 Task: Find a house in Ostróda, Poland, for one guest from 15th to 20th August, with a price range of ₹5000 to ₹10000, self check-in, a washing machine, and an English-speaking host.
Action: Mouse moved to (416, 53)
Screenshot: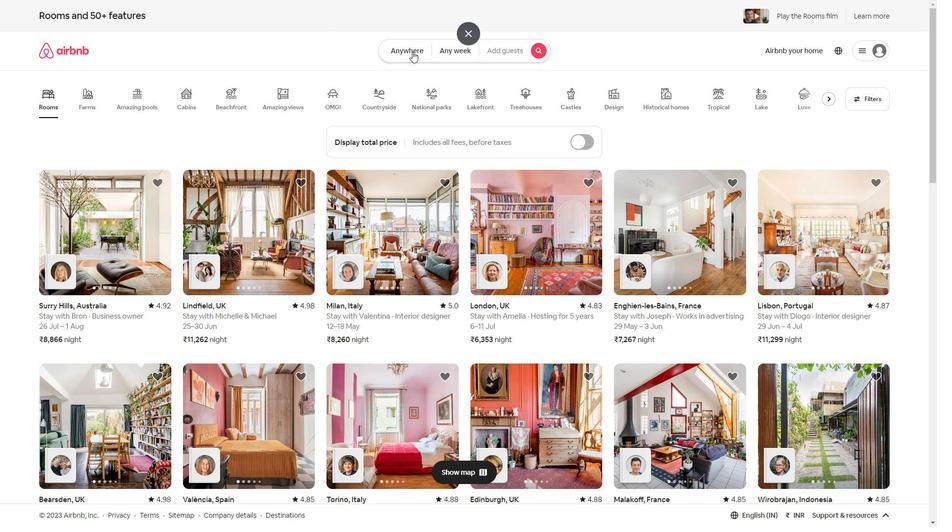 
Action: Mouse pressed left at (416, 53)
Screenshot: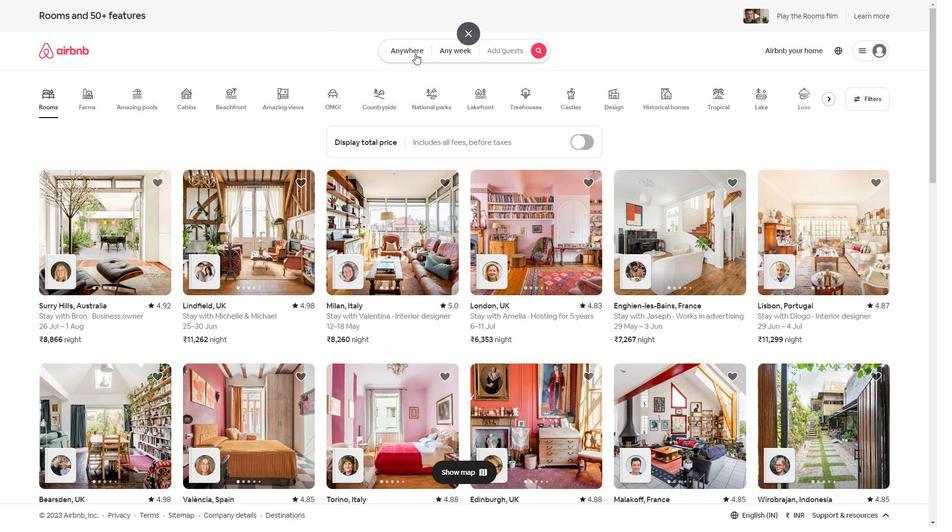 
Action: Mouse moved to (323, 97)
Screenshot: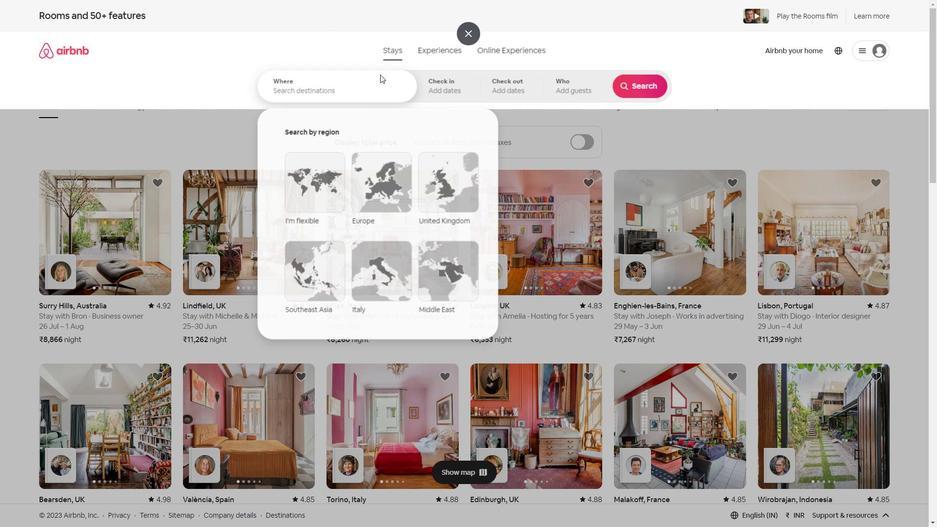 
Action: Mouse pressed left at (323, 97)
Screenshot: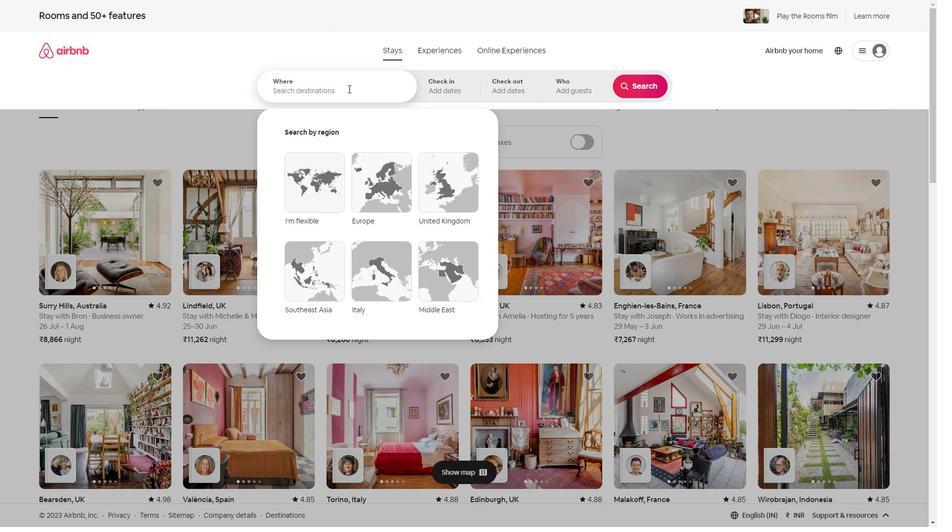 
Action: Key pressed <Key.shift>Ostroda,<Key.shift><Key.shift><Key.shift><Key.shift>Polan
Screenshot: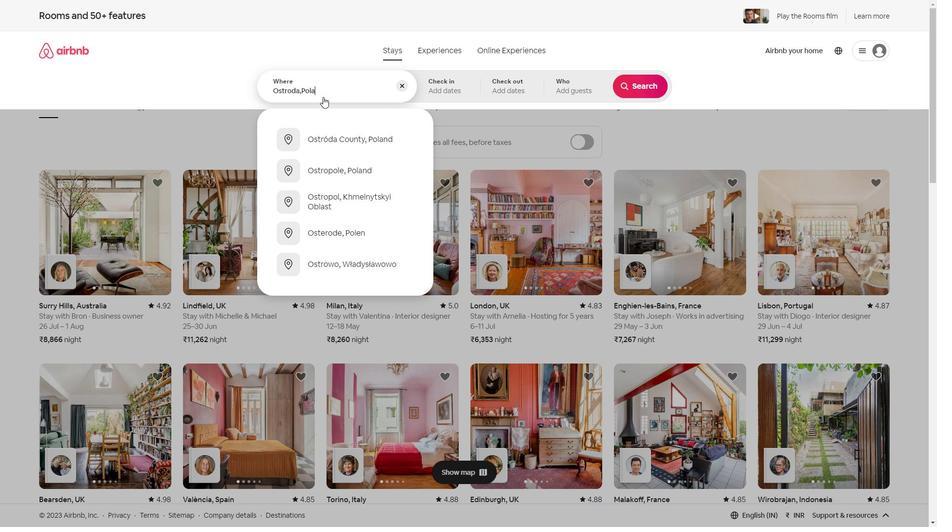 
Action: Mouse moved to (324, 147)
Screenshot: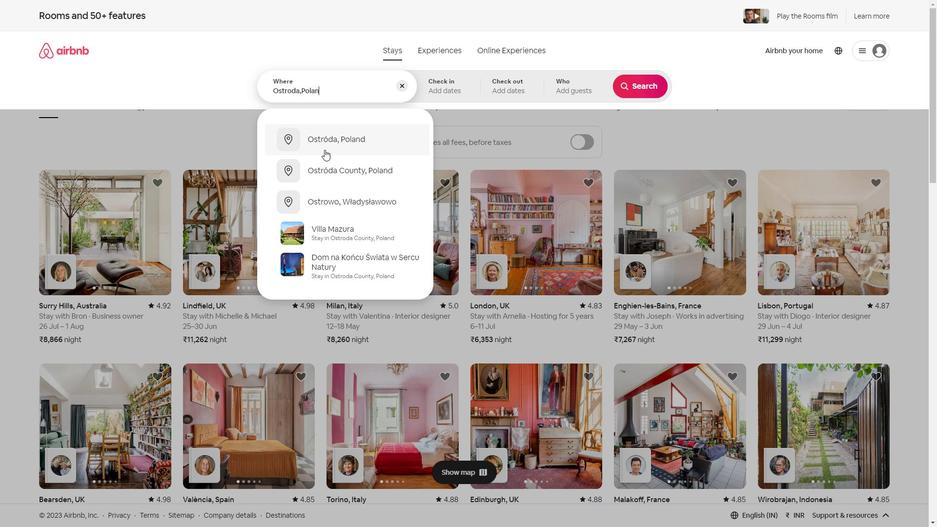 
Action: Mouse pressed left at (324, 147)
Screenshot: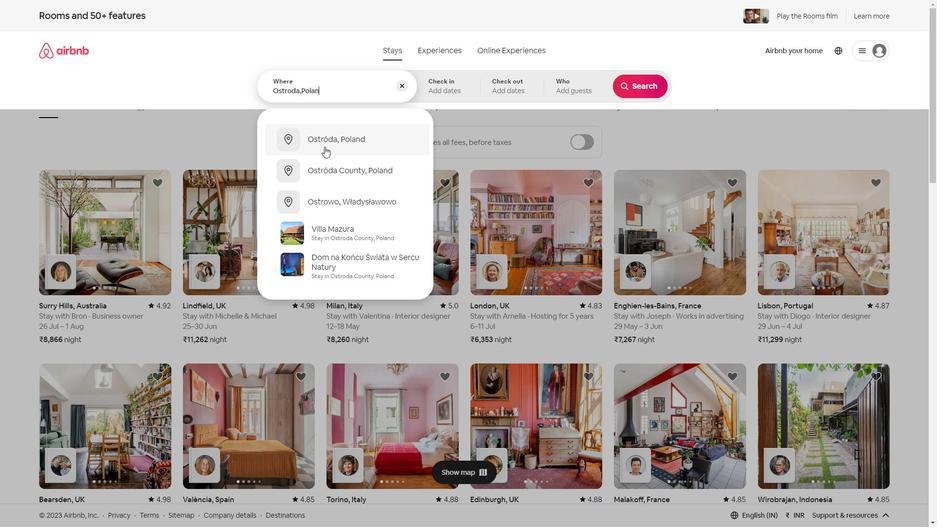 
Action: Mouse moved to (635, 162)
Screenshot: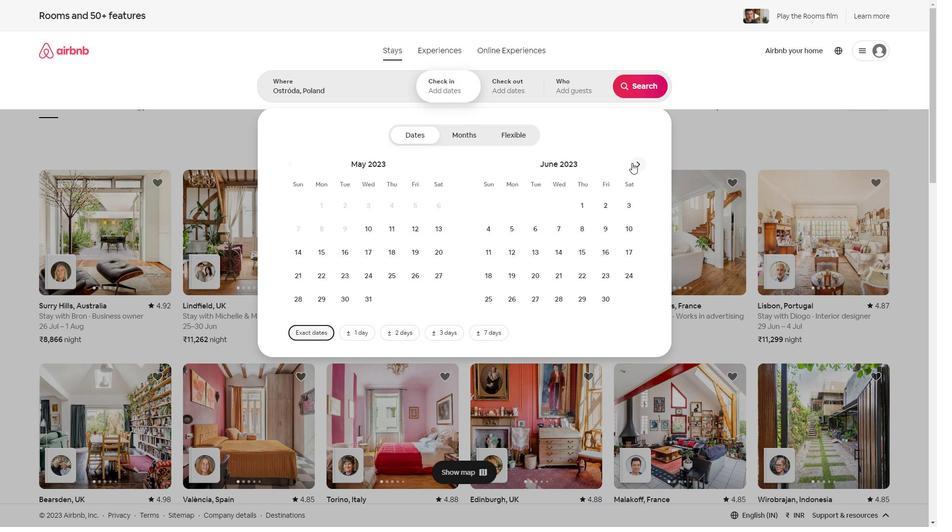 
Action: Mouse pressed left at (635, 162)
Screenshot: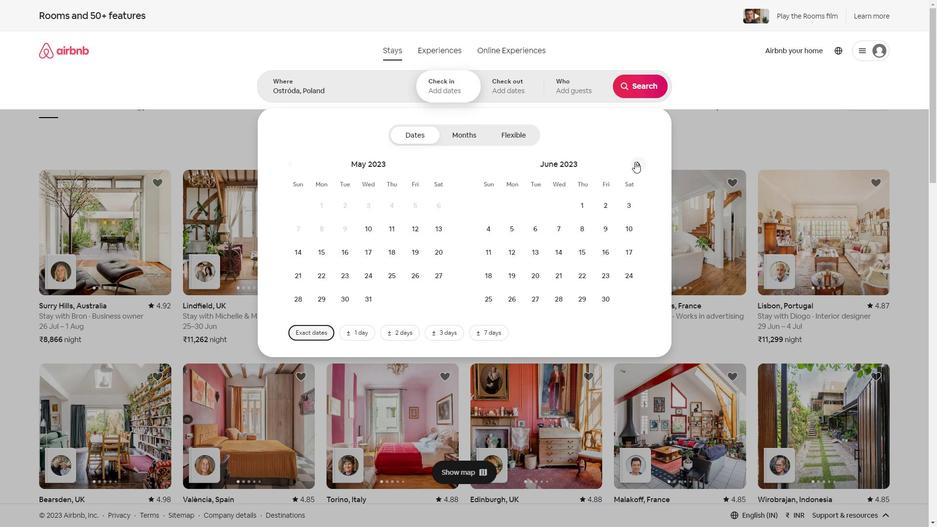 
Action: Mouse pressed left at (635, 162)
Screenshot: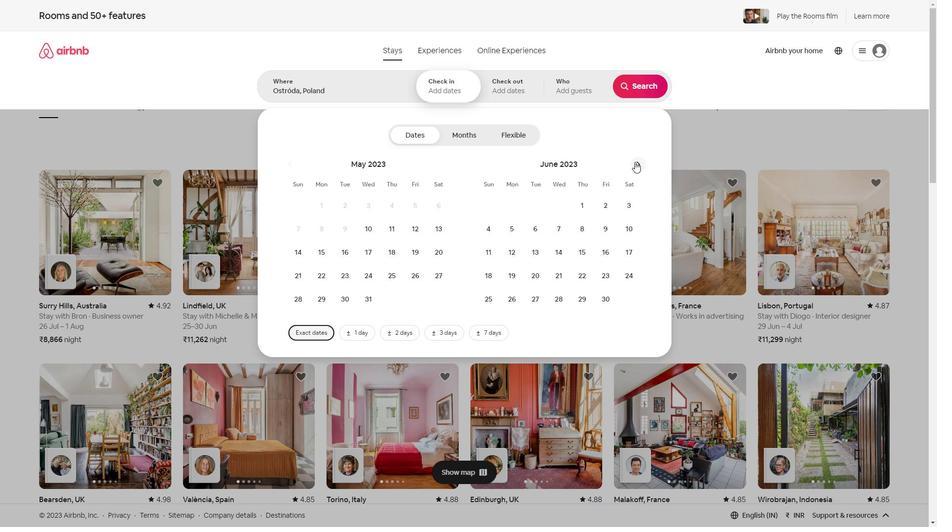 
Action: Mouse pressed left at (635, 162)
Screenshot: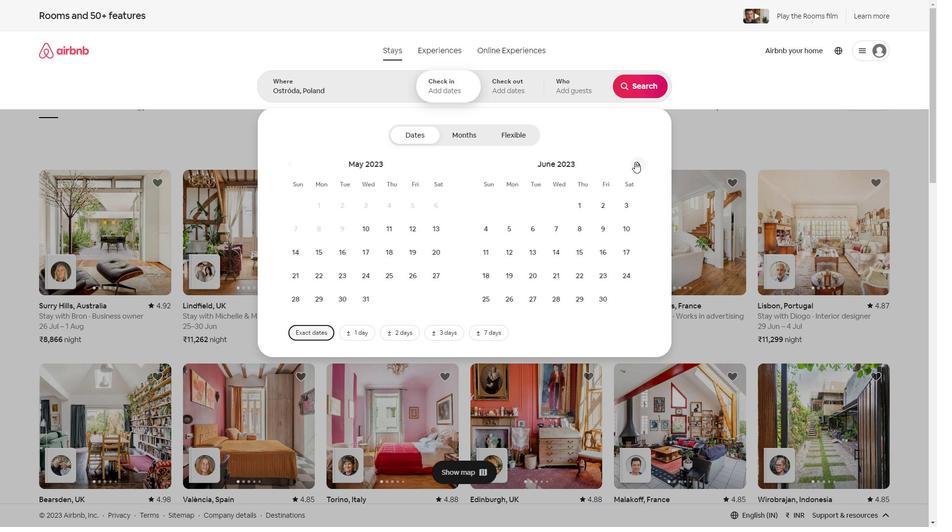 
Action: Mouse moved to (539, 247)
Screenshot: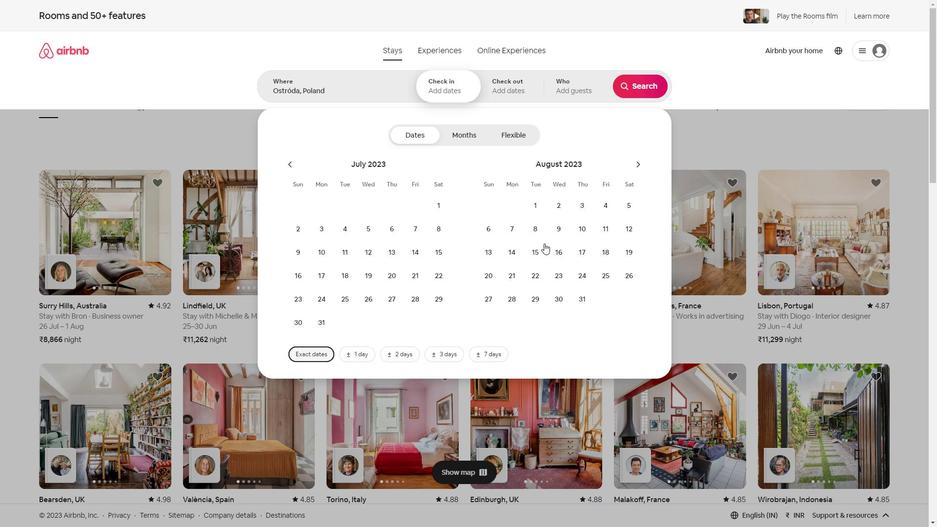 
Action: Mouse pressed left at (539, 247)
Screenshot: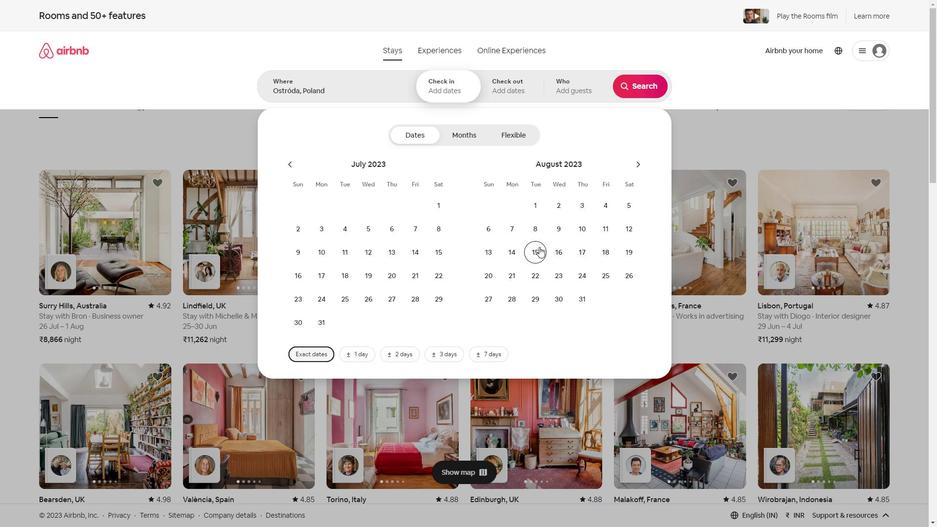 
Action: Mouse moved to (490, 273)
Screenshot: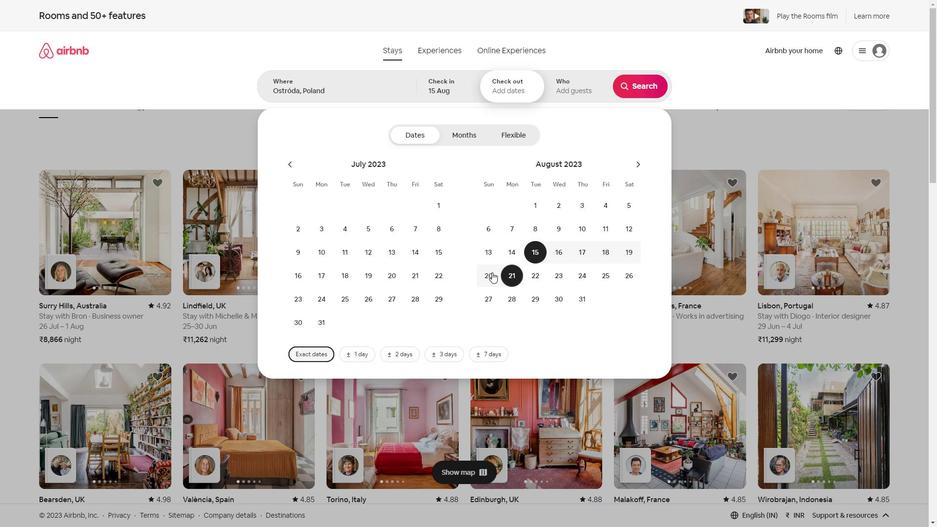 
Action: Mouse pressed left at (490, 273)
Screenshot: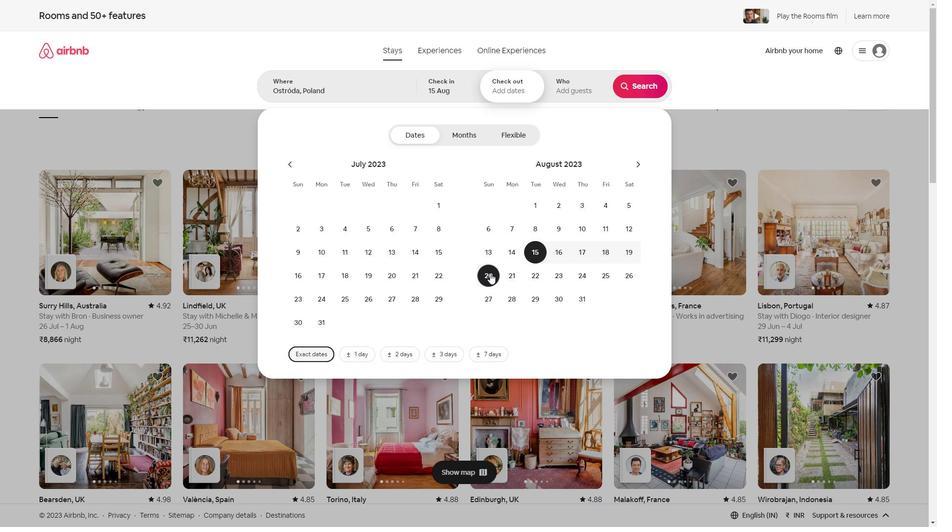 
Action: Mouse moved to (504, 22)
Screenshot: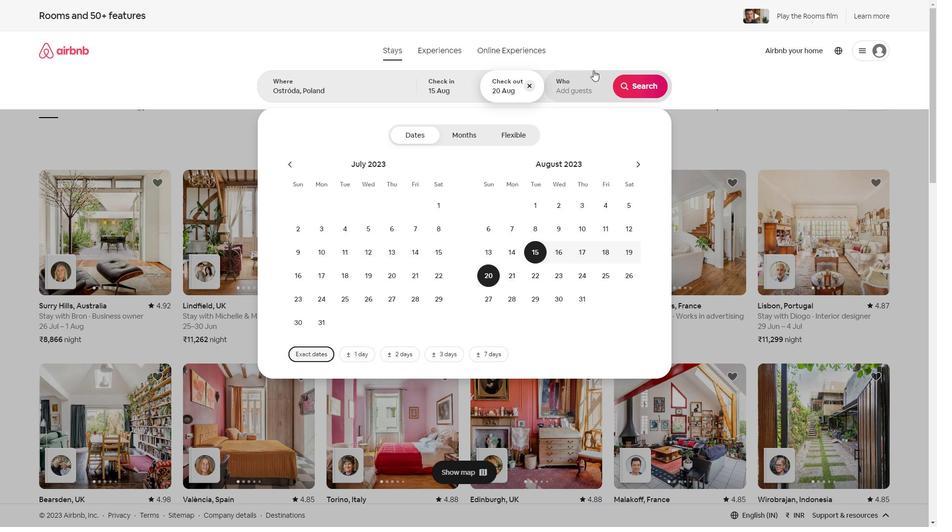 
Action: Mouse pressed left at (504, 22)
Screenshot: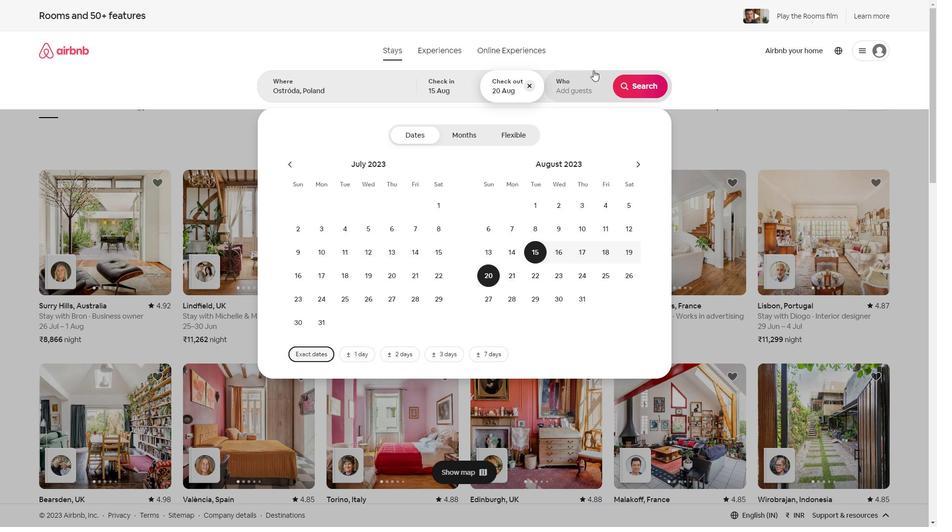 
Action: Mouse moved to (566, 82)
Screenshot: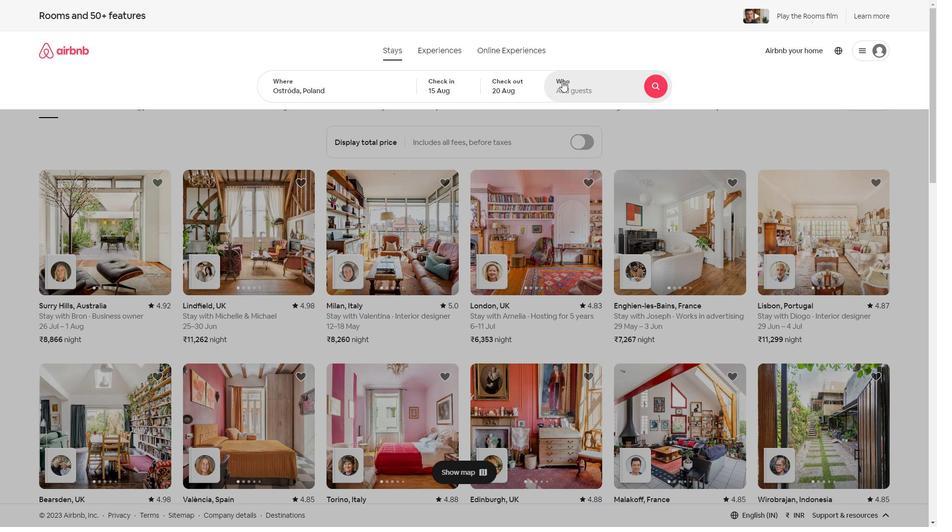 
Action: Mouse pressed left at (566, 82)
Screenshot: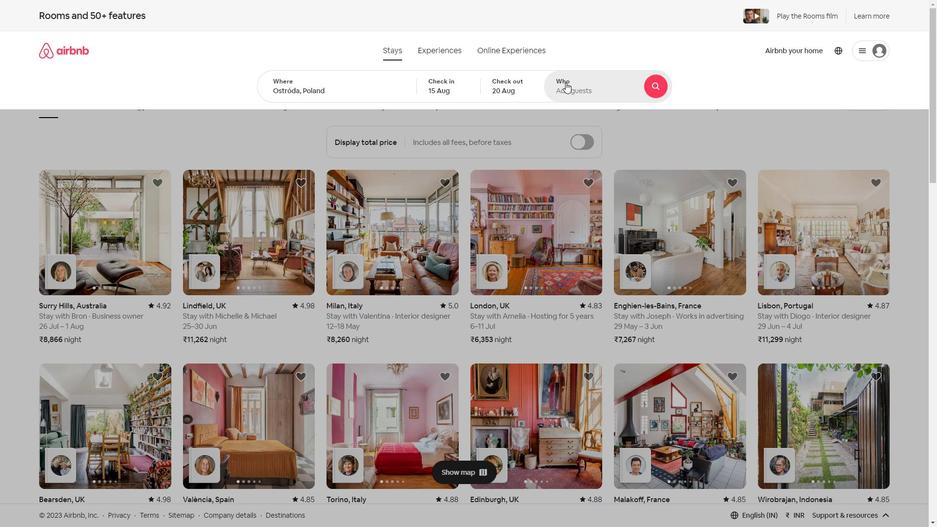 
Action: Mouse moved to (645, 142)
Screenshot: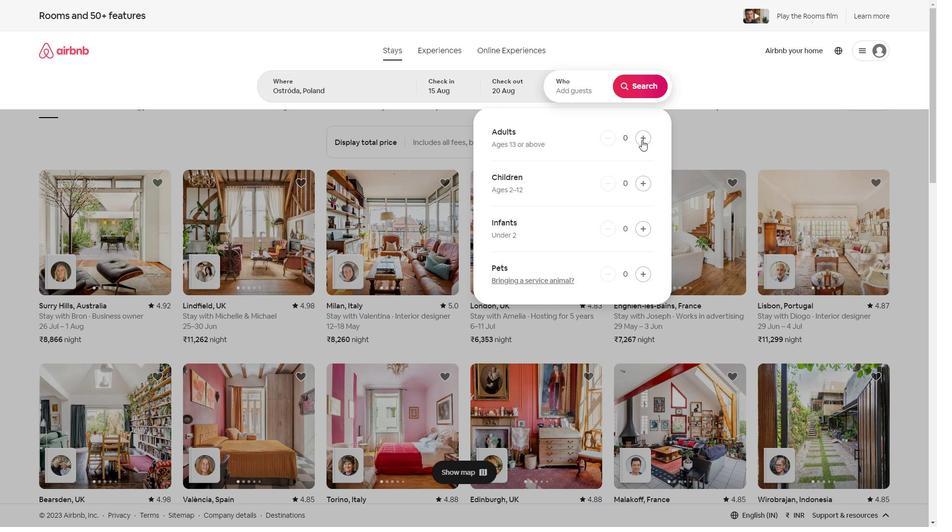 
Action: Mouse pressed left at (645, 142)
Screenshot: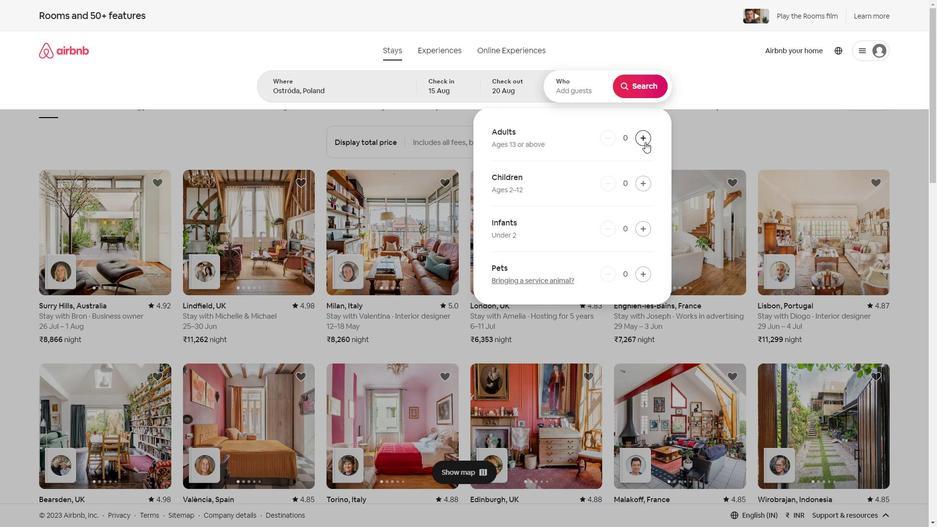 
Action: Mouse moved to (639, 88)
Screenshot: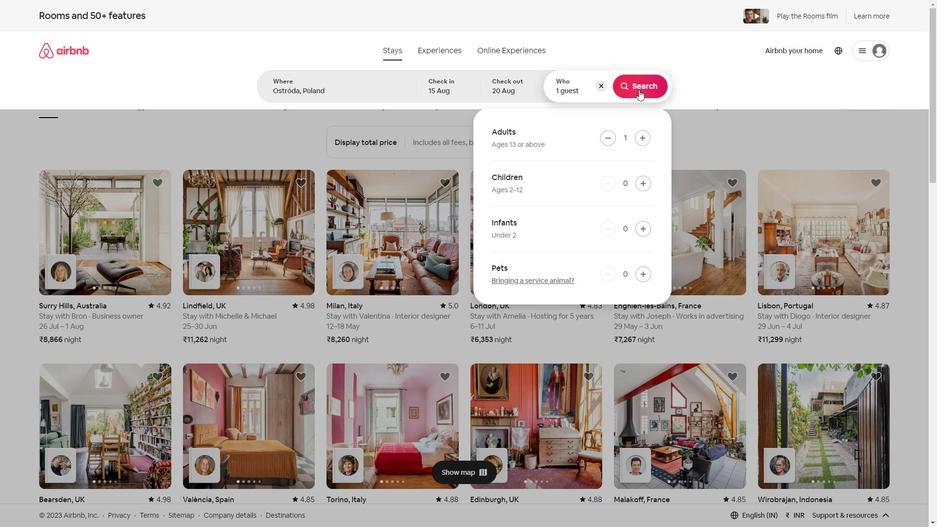 
Action: Mouse pressed left at (639, 88)
Screenshot: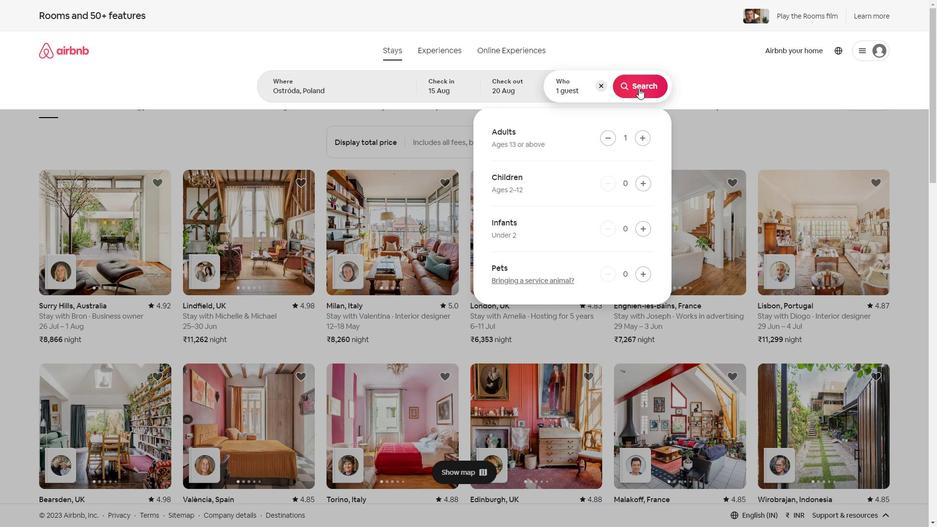 
Action: Mouse moved to (890, 61)
Screenshot: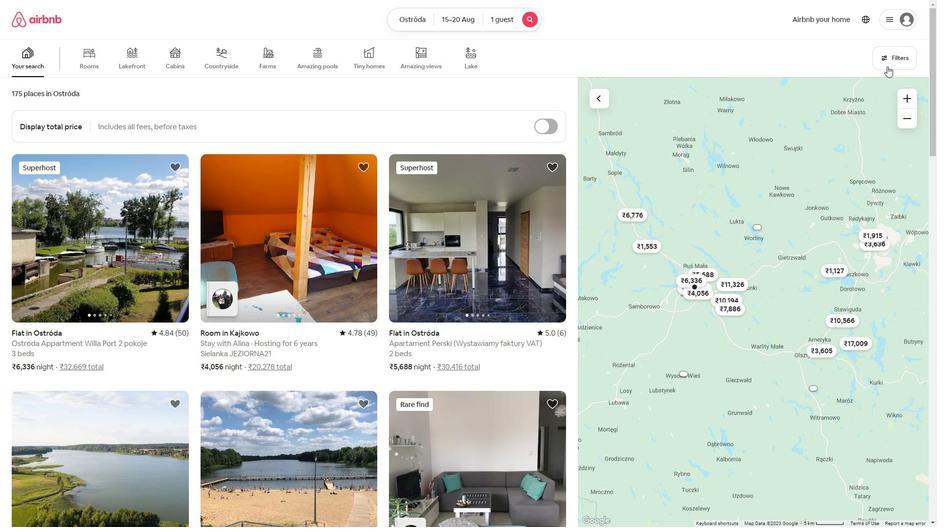 
Action: Mouse pressed left at (890, 61)
Screenshot: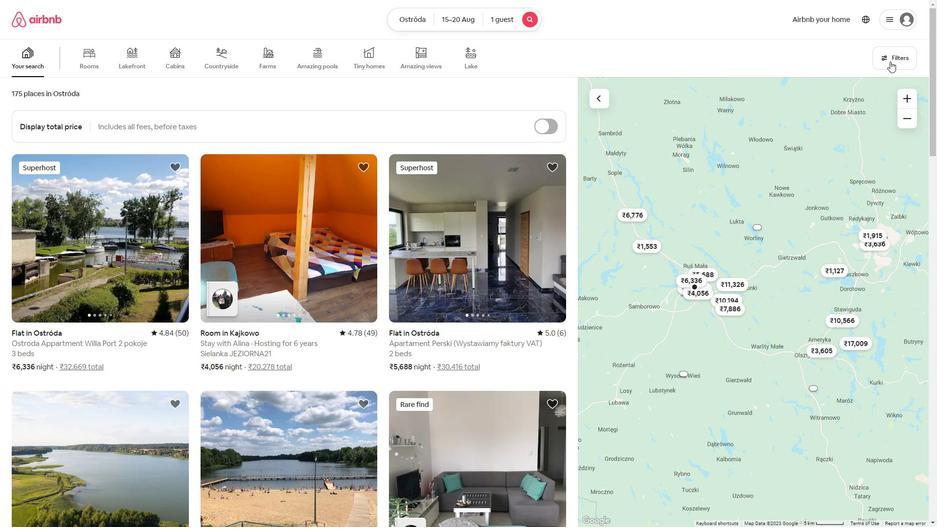 
Action: Mouse moved to (361, 300)
Screenshot: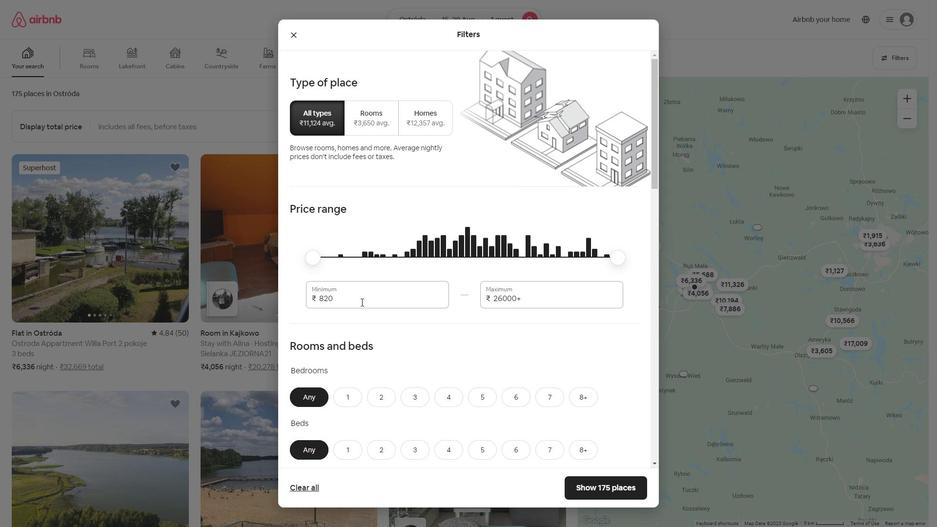 
Action: Mouse pressed left at (361, 300)
Screenshot: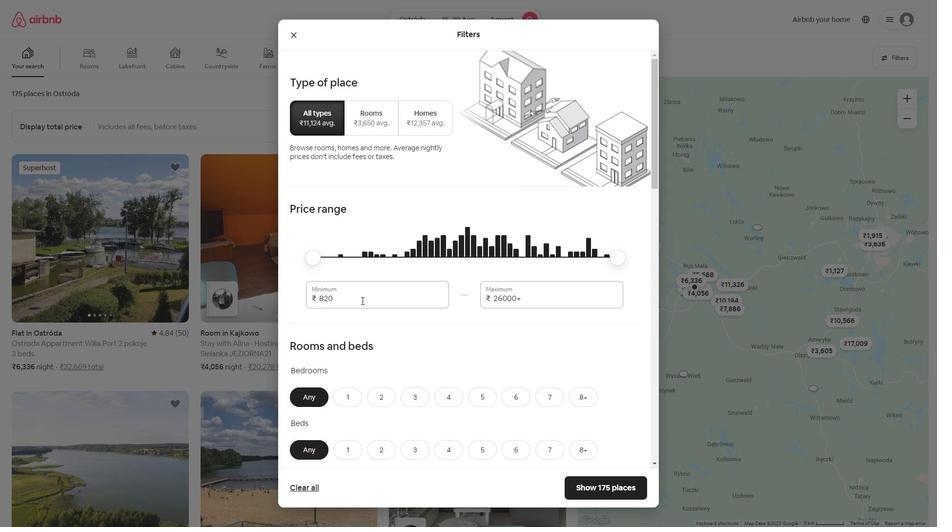 
Action: Key pressed <Key.backspace><Key.backspace><Key.backspace><Key.backspace><Key.backspace><Key.backspace><Key.backspace><Key.backspace><Key.backspace><Key.backspace><Key.backspace>5000
Screenshot: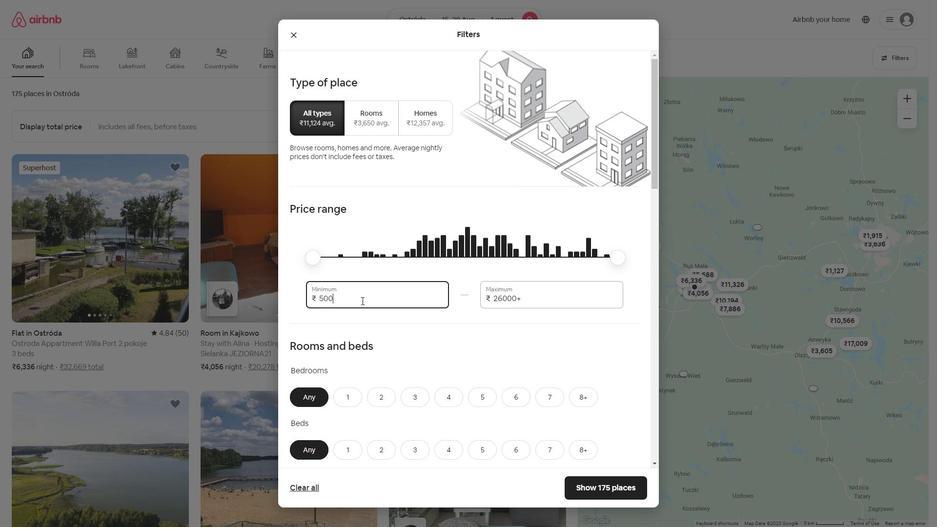 
Action: Mouse moved to (560, 295)
Screenshot: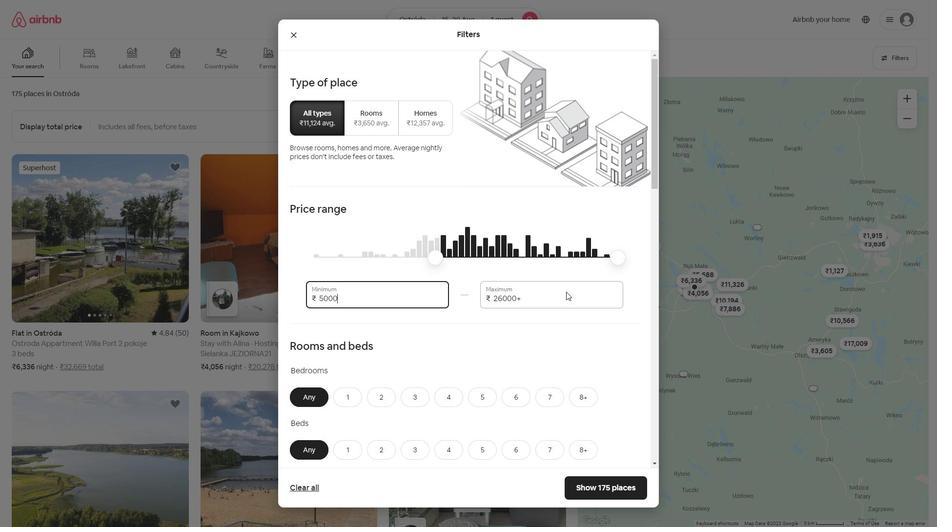 
Action: Mouse pressed left at (560, 295)
Screenshot: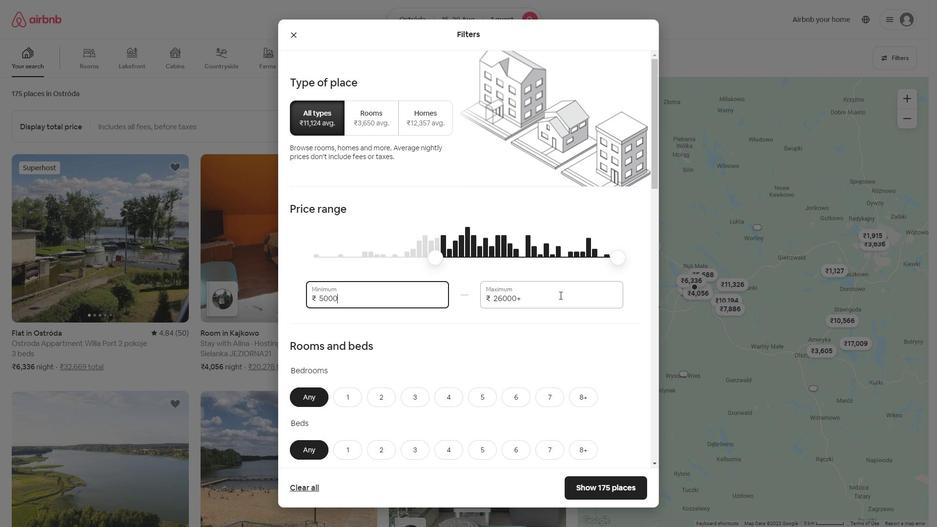 
Action: Key pressed <Key.backspace><Key.backspace><Key.backspace><Key.backspace><Key.backspace><Key.backspace><Key.backspace><Key.backspace><Key.backspace><Key.backspace><Key.backspace><Key.backspace><Key.backspace><Key.backspace>10000
Screenshot: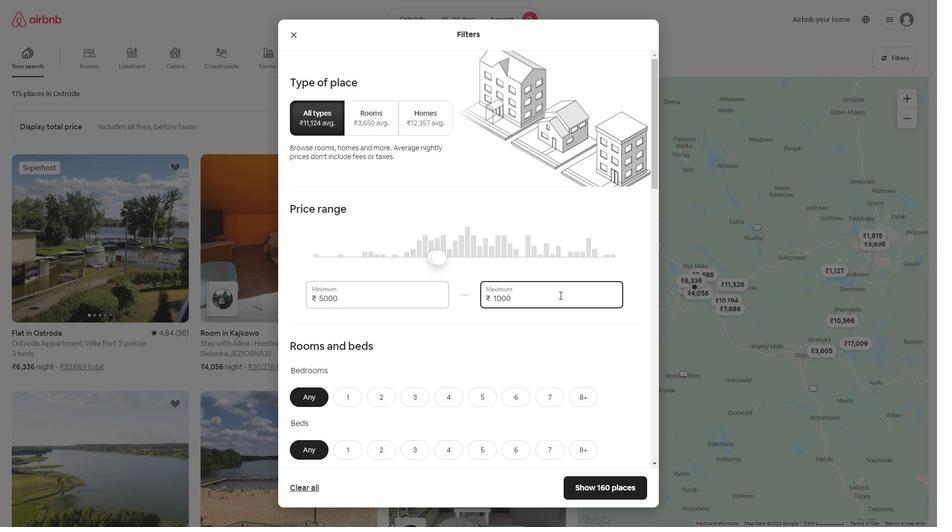 
Action: Mouse moved to (344, 400)
Screenshot: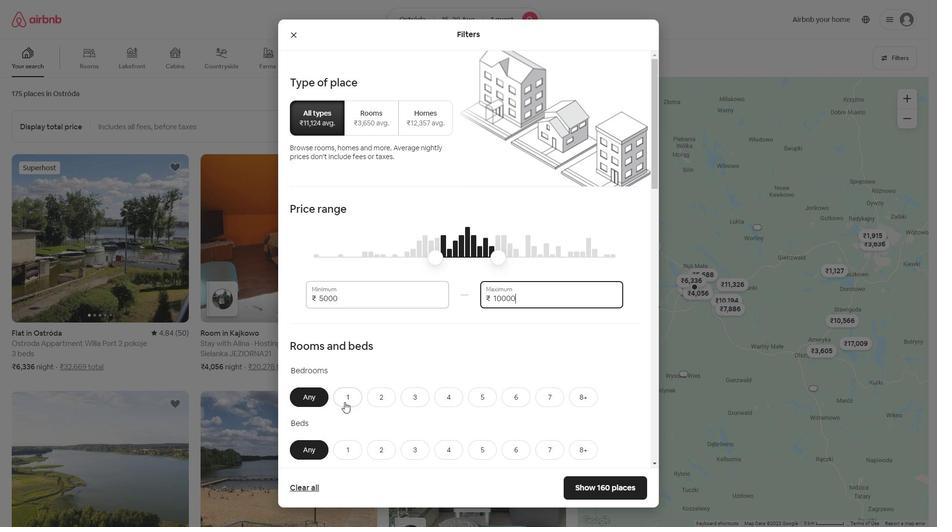 
Action: Mouse pressed left at (344, 400)
Screenshot: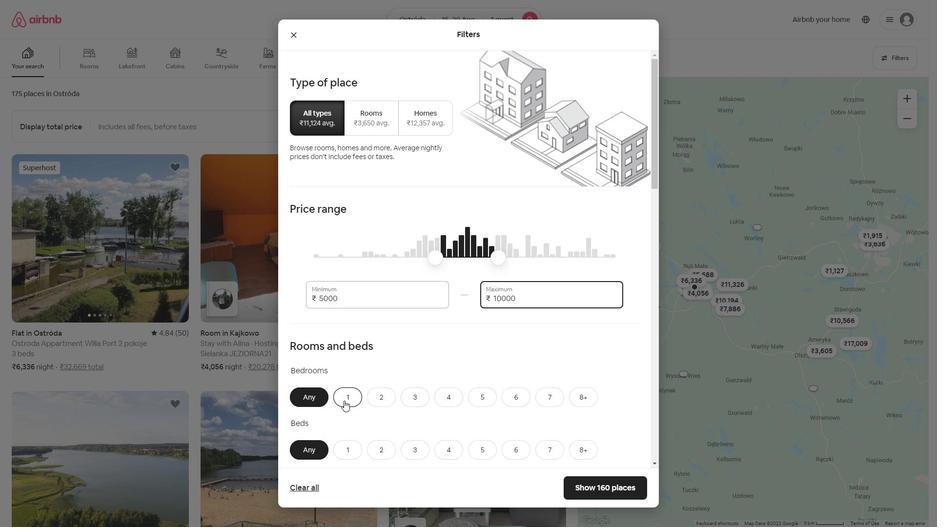 
Action: Mouse scrolled (344, 400) with delta (0, 0)
Screenshot: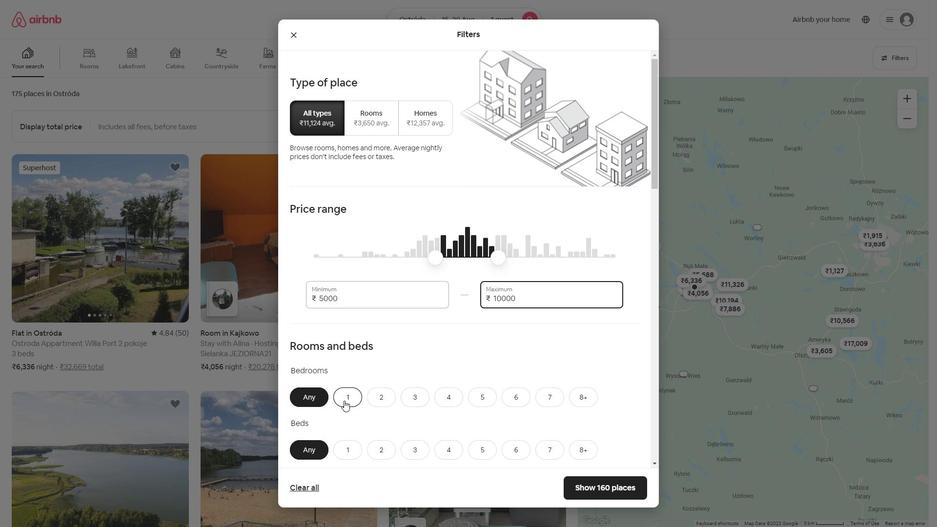 
Action: Mouse scrolled (344, 400) with delta (0, 0)
Screenshot: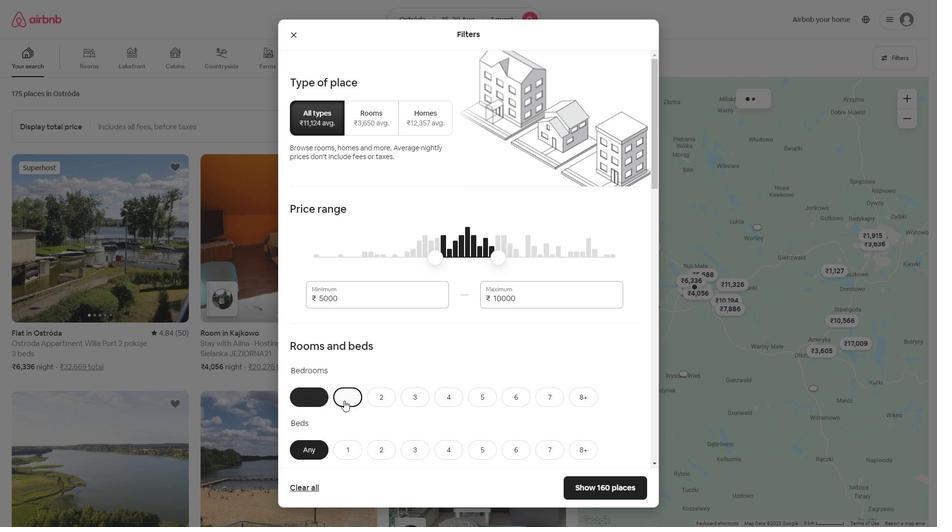 
Action: Mouse scrolled (344, 400) with delta (0, 0)
Screenshot: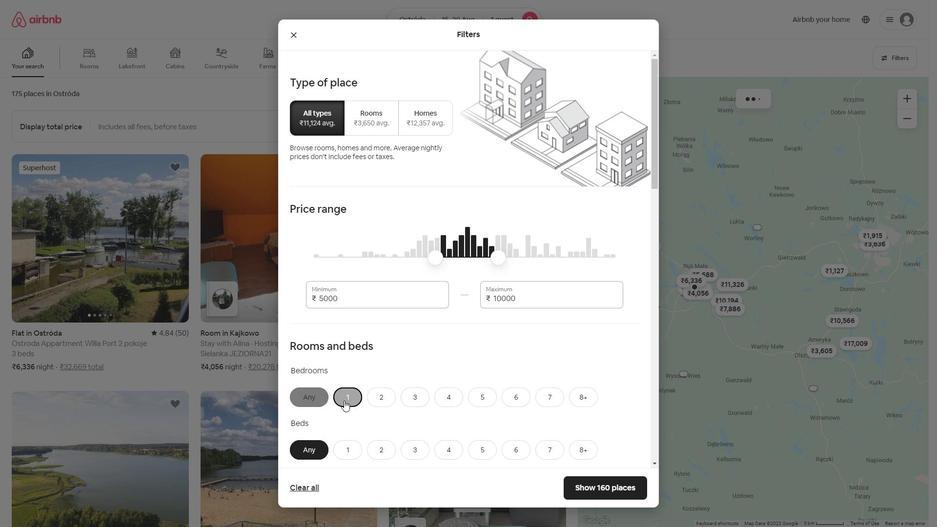 
Action: Mouse scrolled (344, 400) with delta (0, 0)
Screenshot: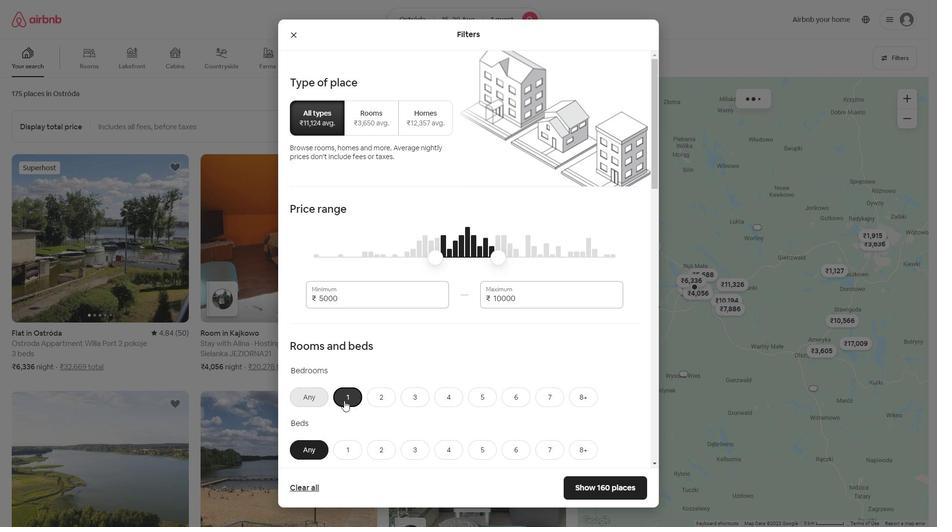 
Action: Mouse moved to (353, 303)
Screenshot: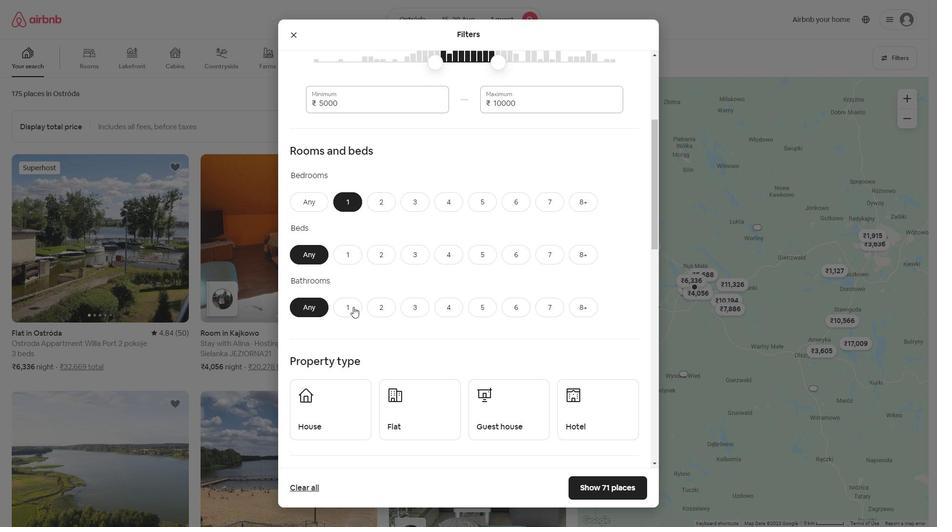 
Action: Mouse pressed left at (353, 303)
Screenshot: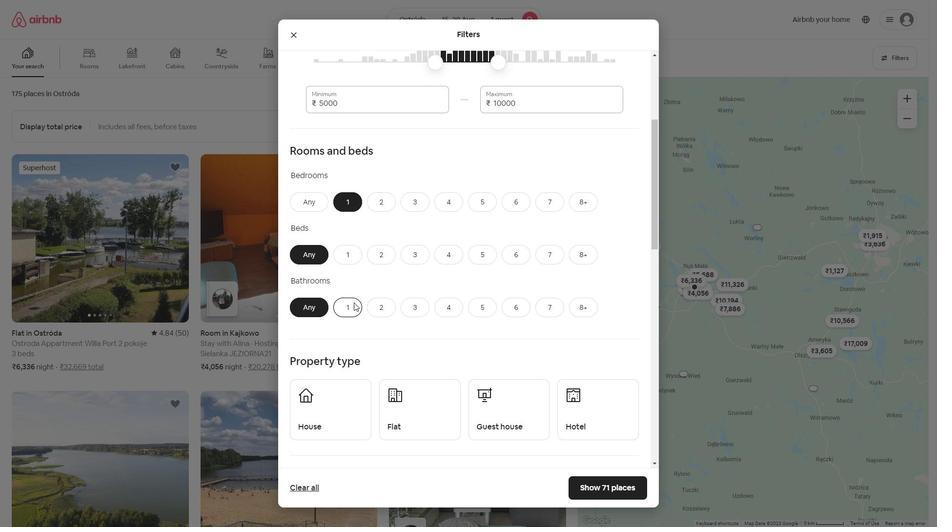 
Action: Mouse moved to (339, 251)
Screenshot: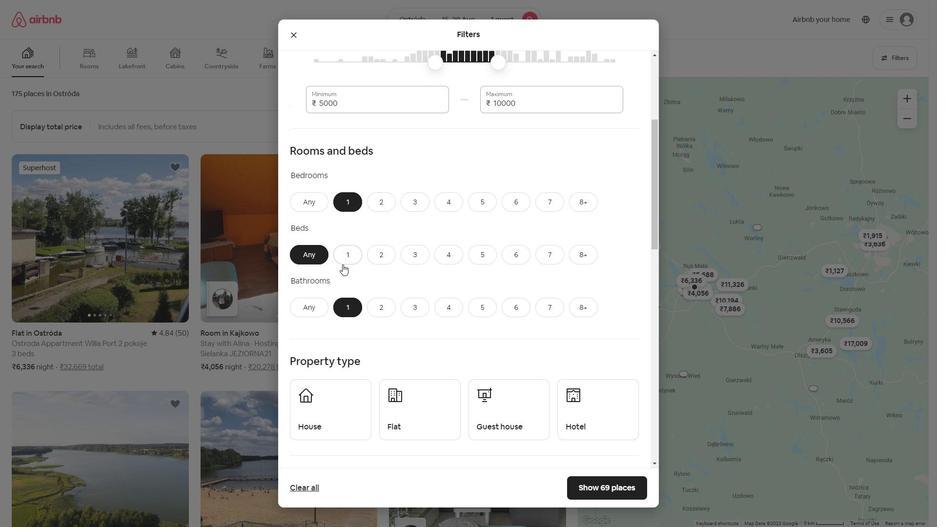 
Action: Mouse pressed left at (339, 251)
Screenshot: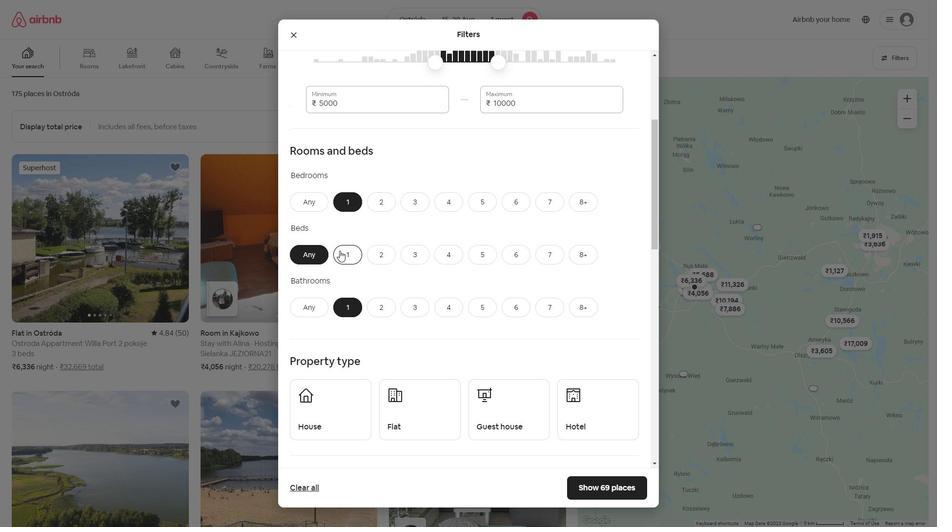
Action: Mouse moved to (348, 402)
Screenshot: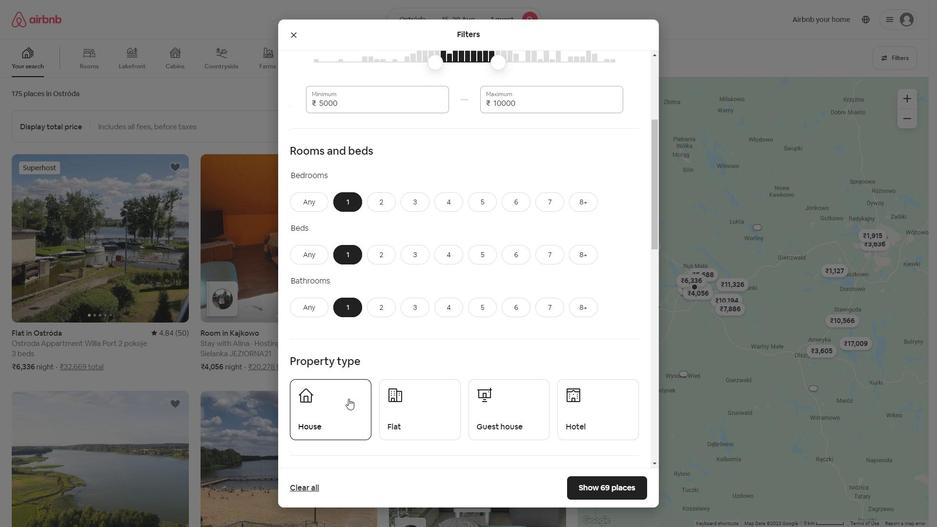
Action: Mouse pressed left at (348, 402)
Screenshot: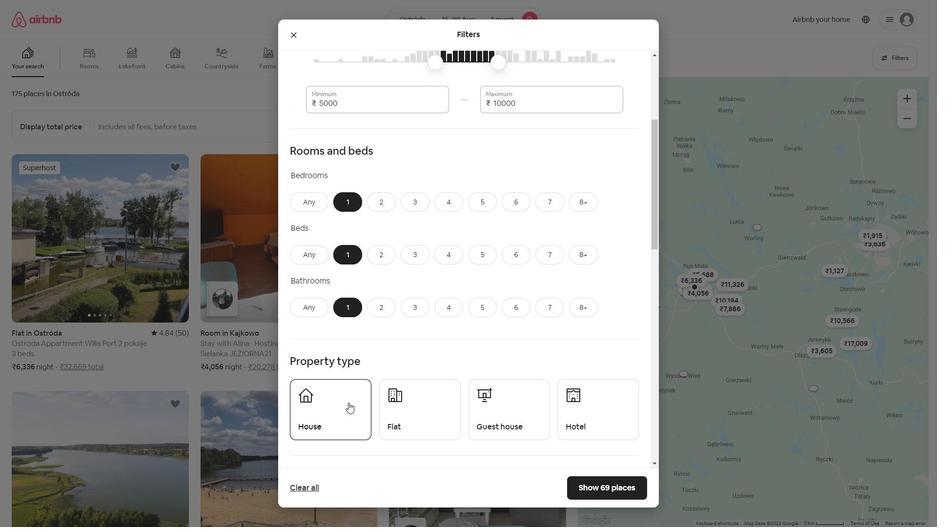 
Action: Mouse moved to (399, 405)
Screenshot: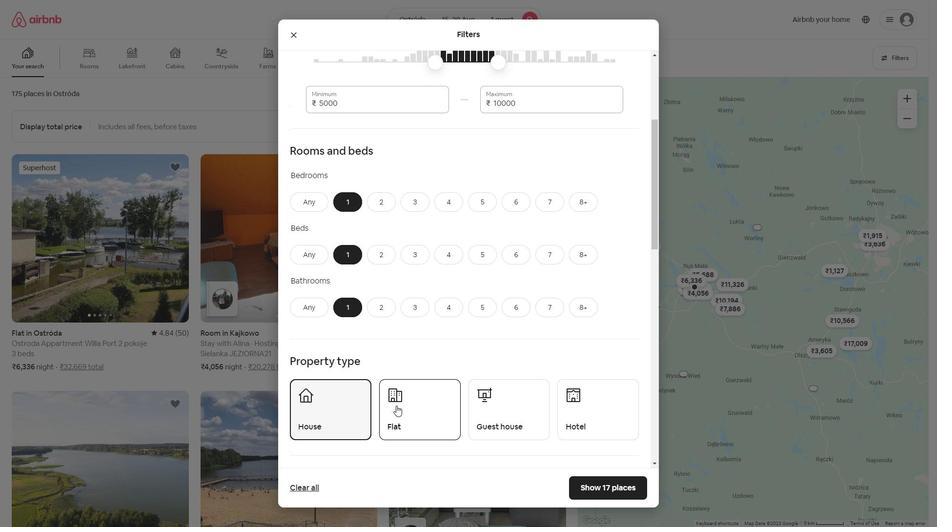 
Action: Mouse pressed left at (399, 405)
Screenshot: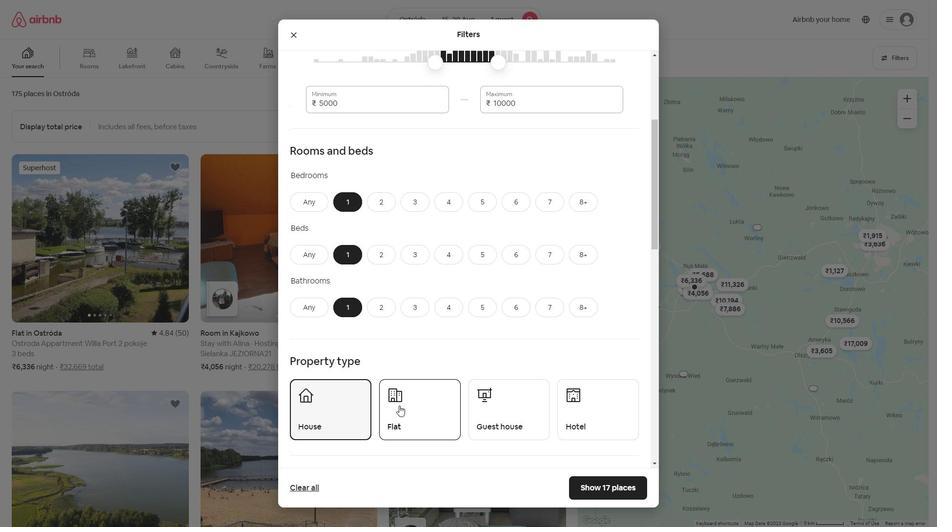 
Action: Mouse moved to (512, 419)
Screenshot: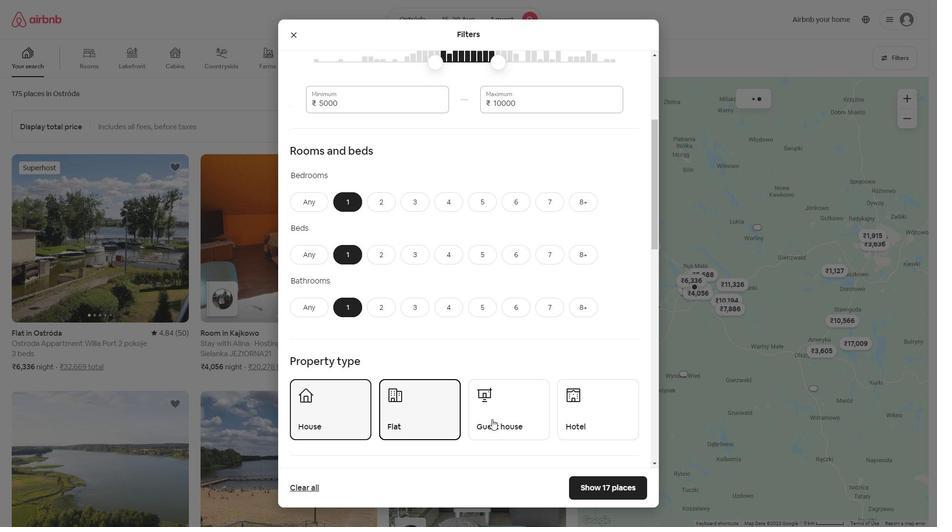 
Action: Mouse pressed left at (512, 419)
Screenshot: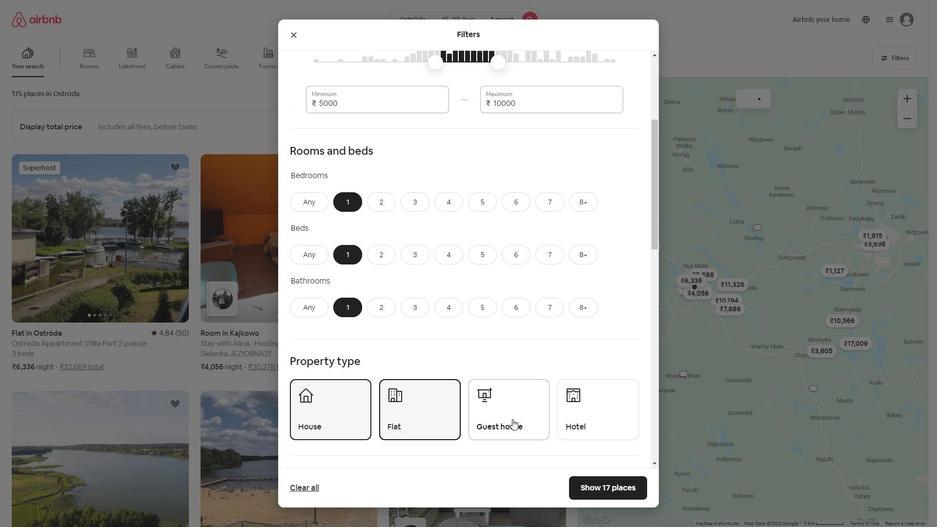 
Action: Mouse moved to (580, 417)
Screenshot: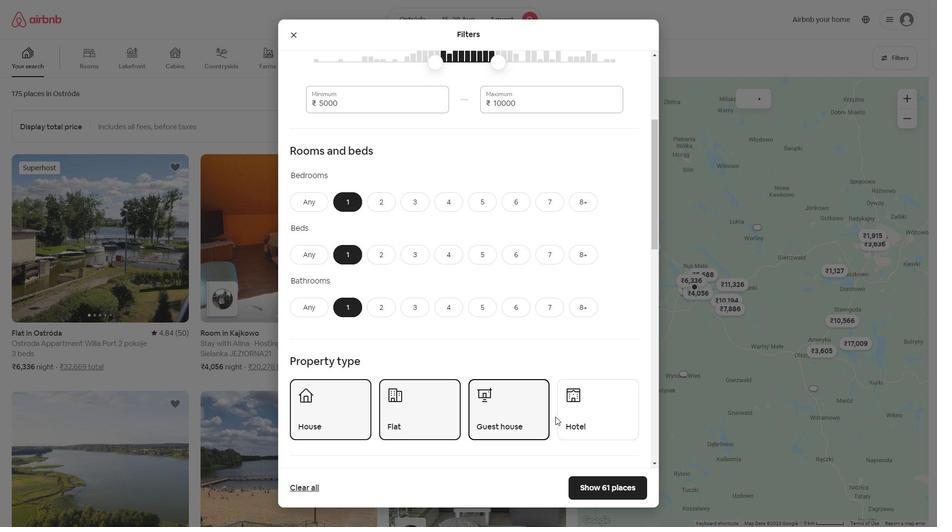 
Action: Mouse pressed left at (580, 417)
Screenshot: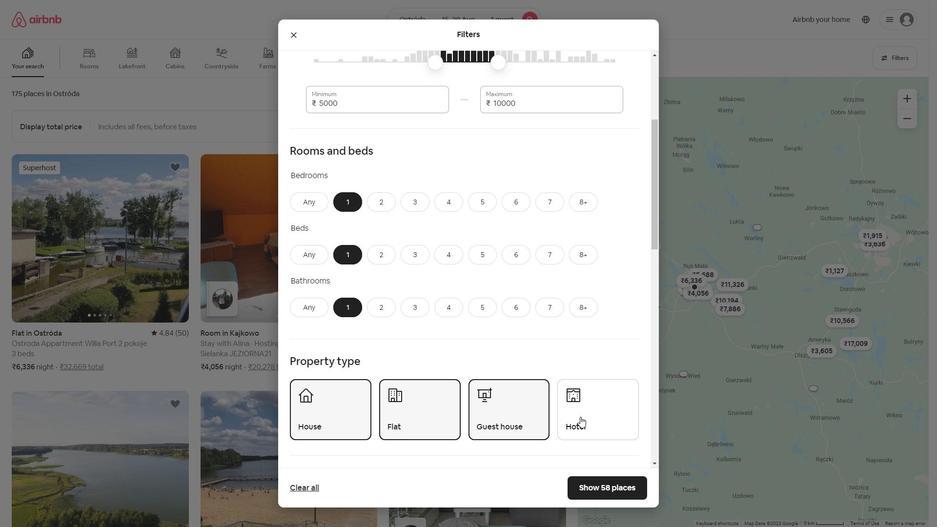 
Action: Mouse moved to (428, 382)
Screenshot: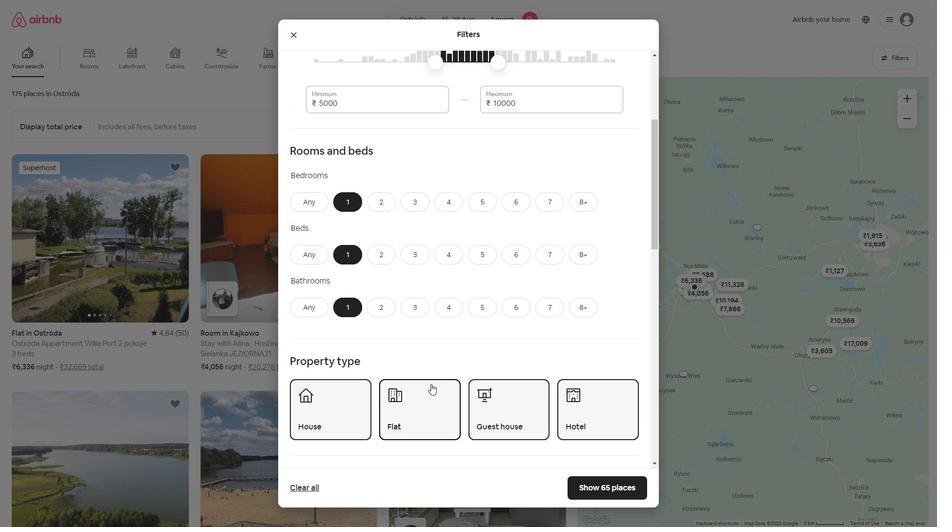 
Action: Mouse scrolled (430, 383) with delta (0, 0)
Screenshot: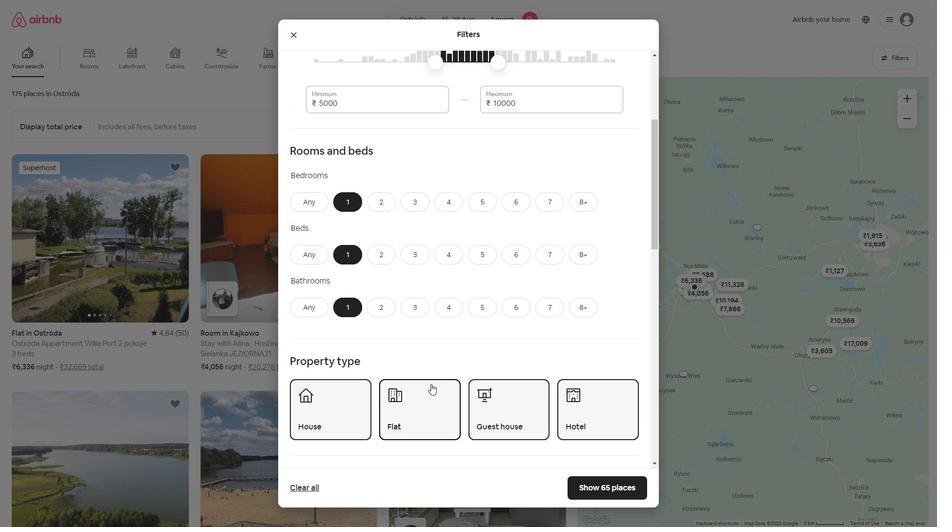 
Action: Mouse moved to (428, 382)
Screenshot: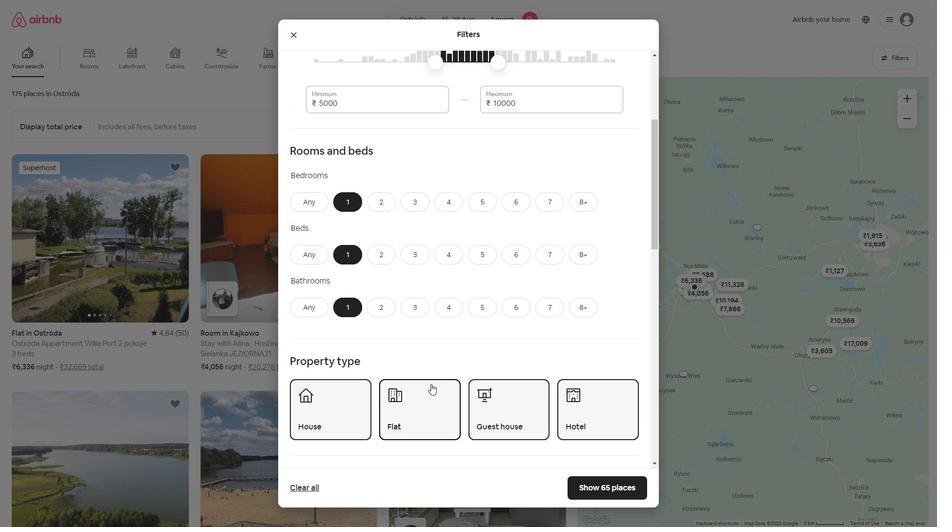 
Action: Mouse scrolled (430, 383) with delta (0, 0)
Screenshot: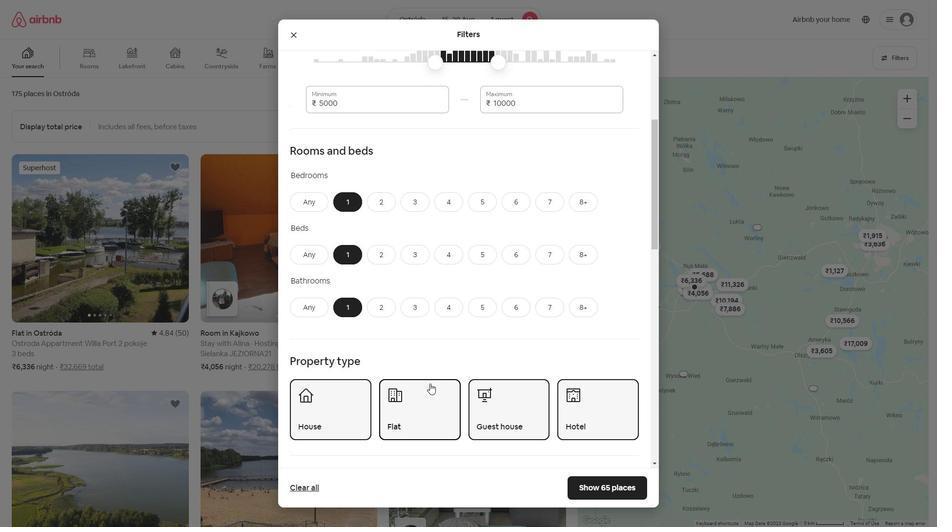 
Action: Mouse moved to (427, 381)
Screenshot: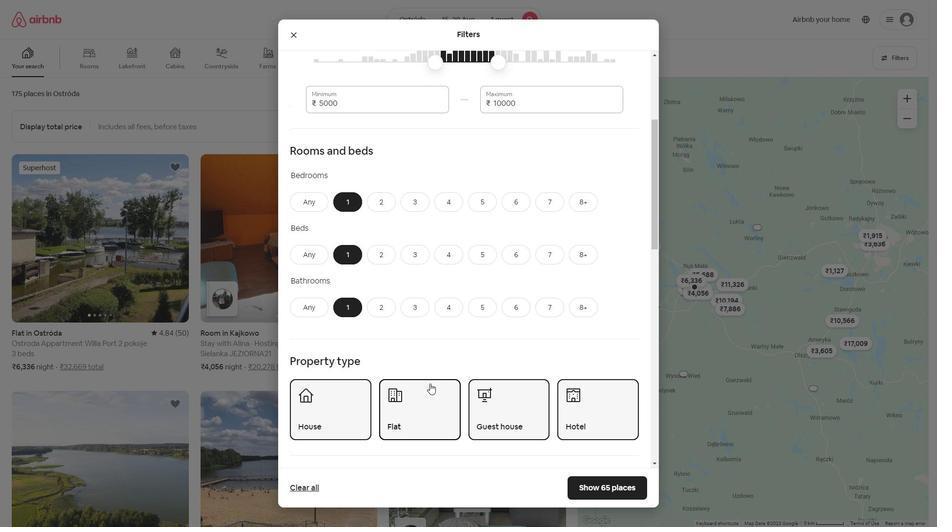
Action: Mouse scrolled (428, 381) with delta (0, 0)
Screenshot: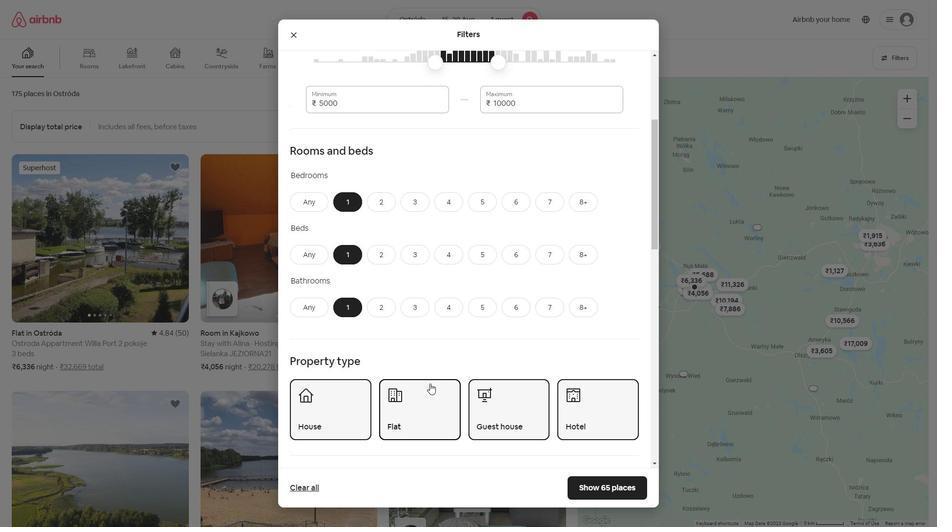 
Action: Mouse moved to (427, 381)
Screenshot: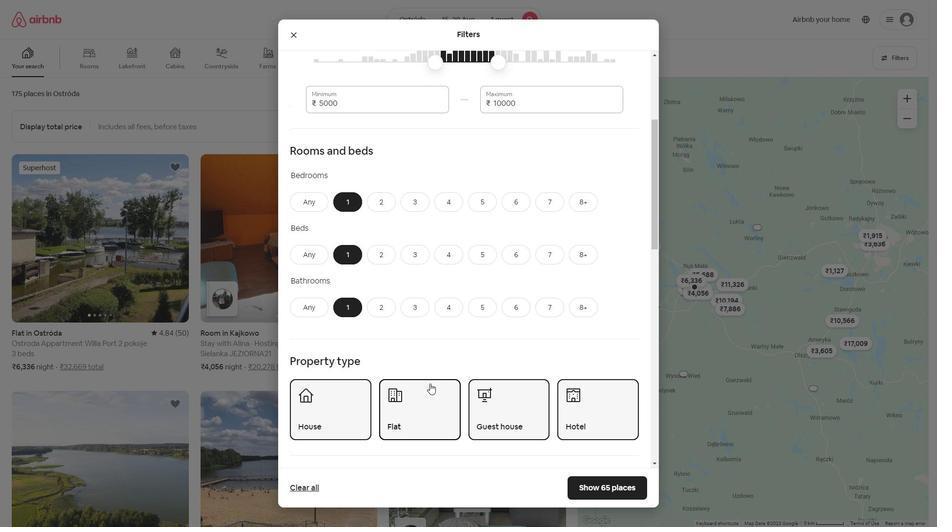 
Action: Mouse scrolled (427, 380) with delta (0, 0)
Screenshot: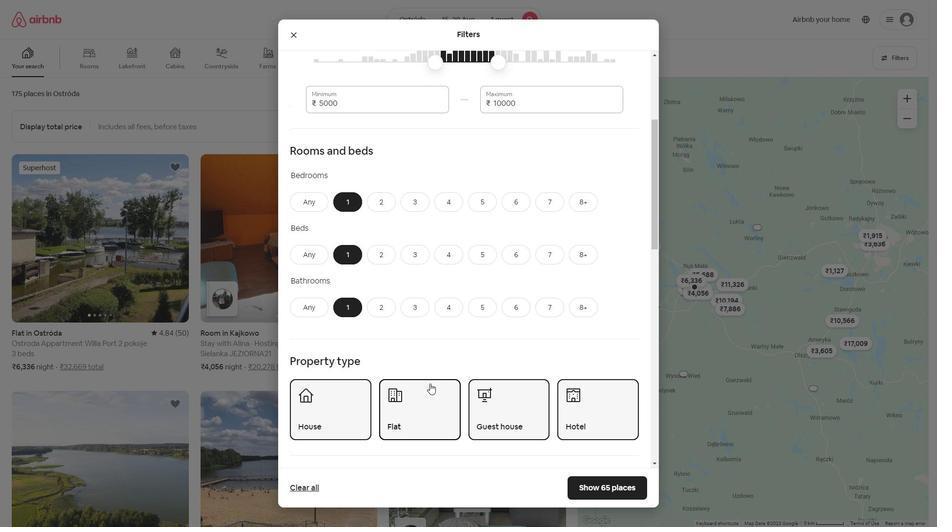 
Action: Mouse moved to (471, 377)
Screenshot: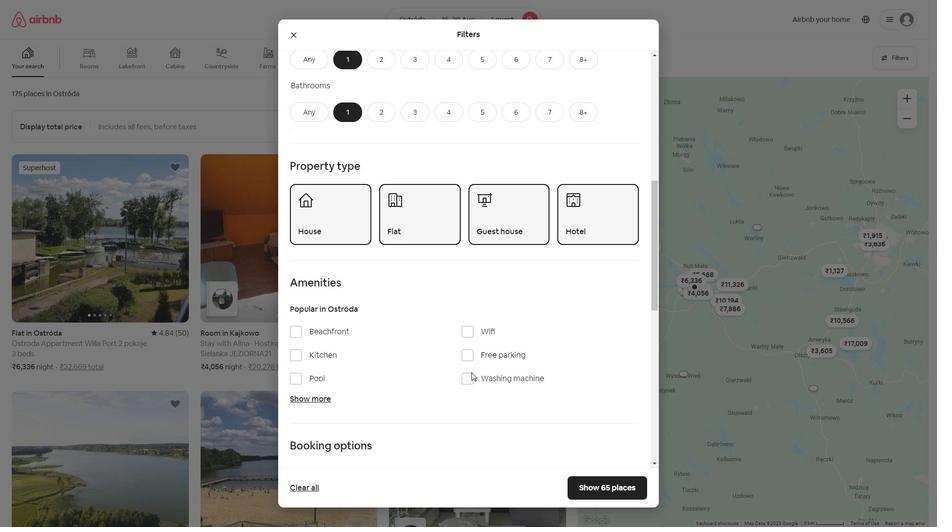 
Action: Mouse pressed left at (471, 377)
Screenshot: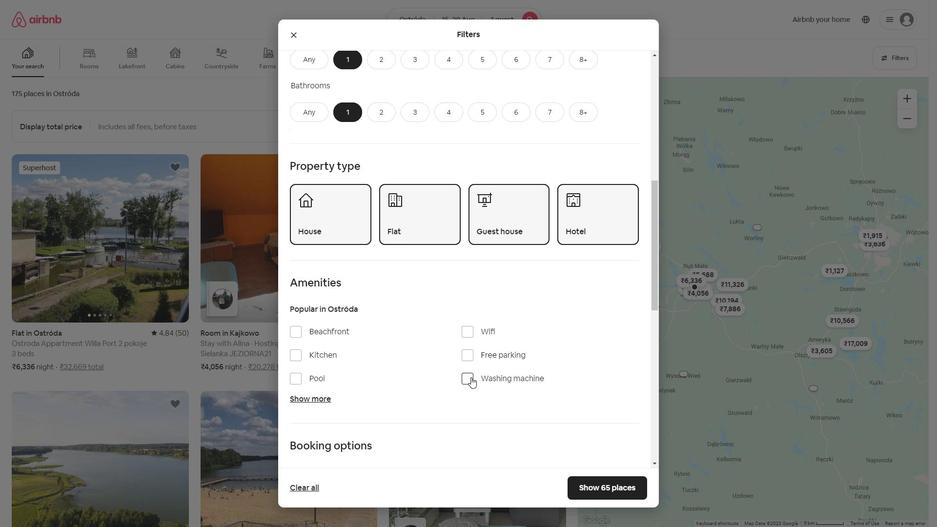 
Action: Mouse moved to (366, 339)
Screenshot: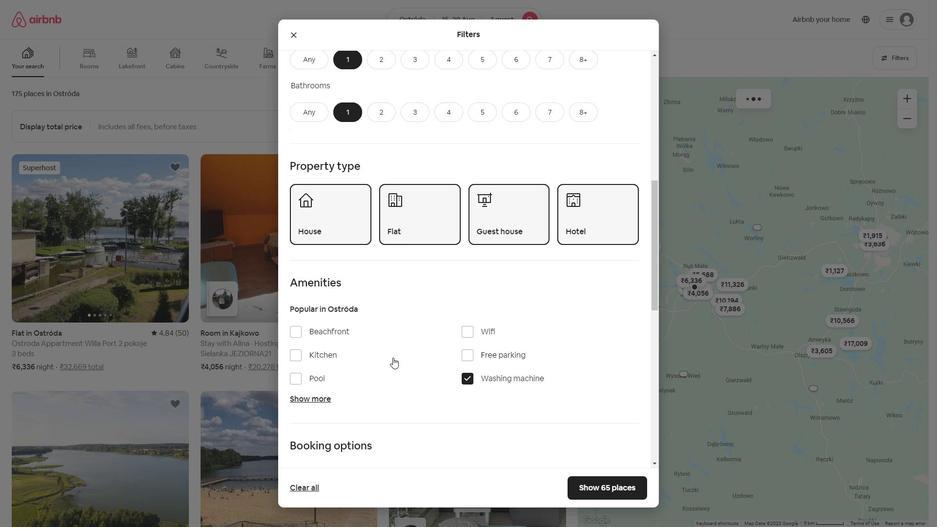 
Action: Mouse scrolled (366, 339) with delta (0, 0)
Screenshot: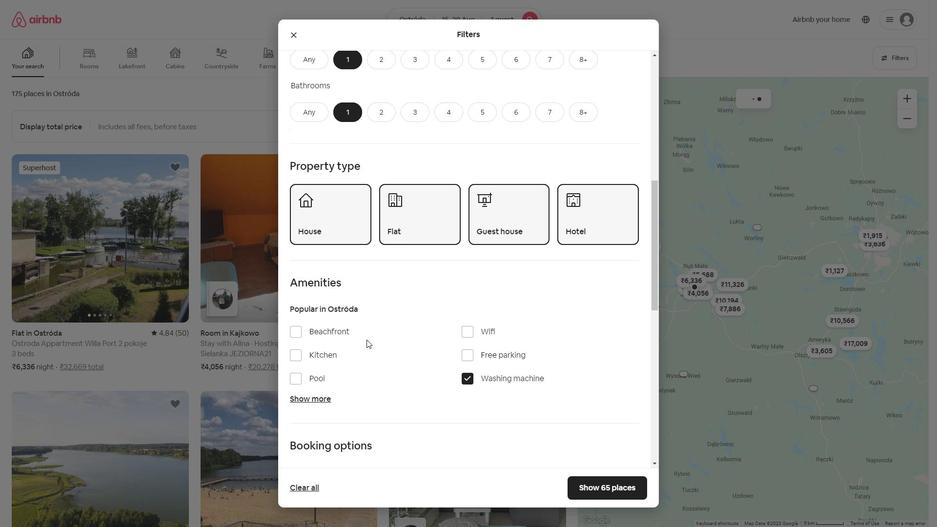
Action: Mouse scrolled (366, 339) with delta (0, 0)
Screenshot: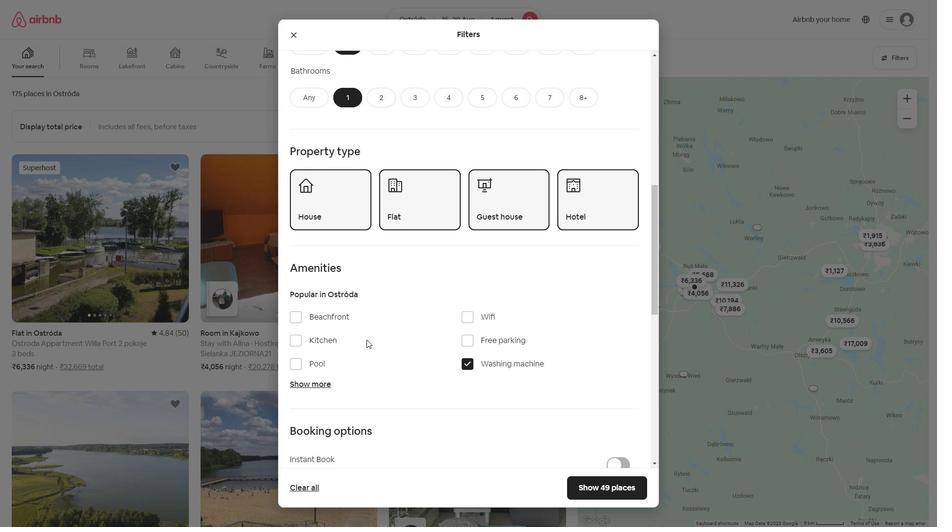 
Action: Mouse moved to (410, 353)
Screenshot: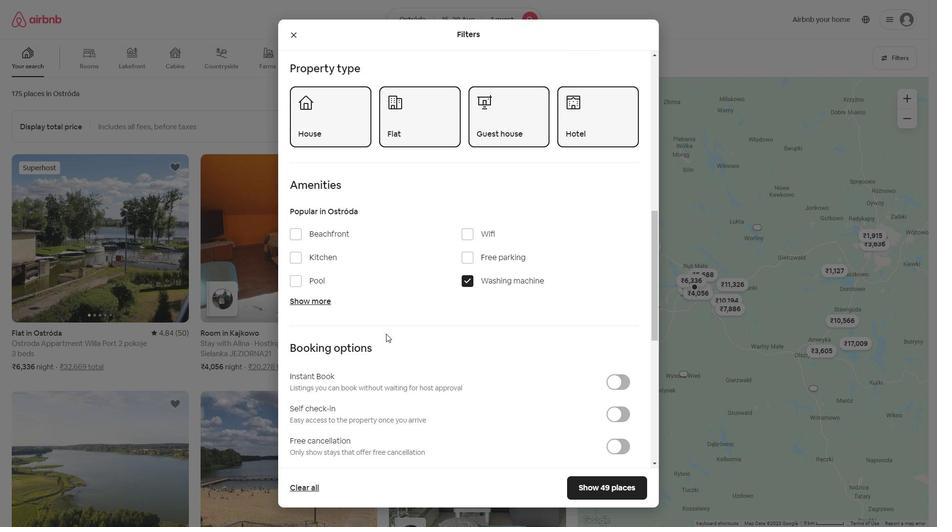 
Action: Mouse scrolled (410, 352) with delta (0, 0)
Screenshot: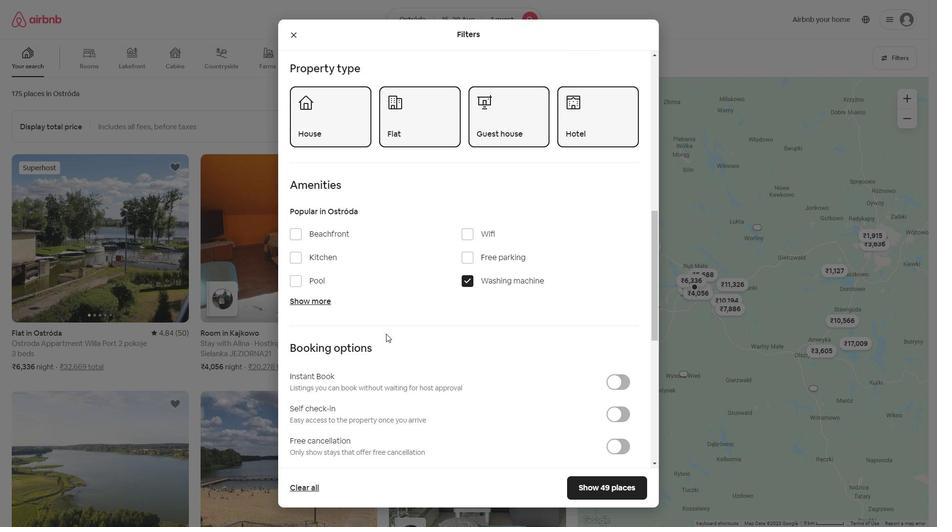 
Action: Mouse scrolled (410, 352) with delta (0, 0)
Screenshot: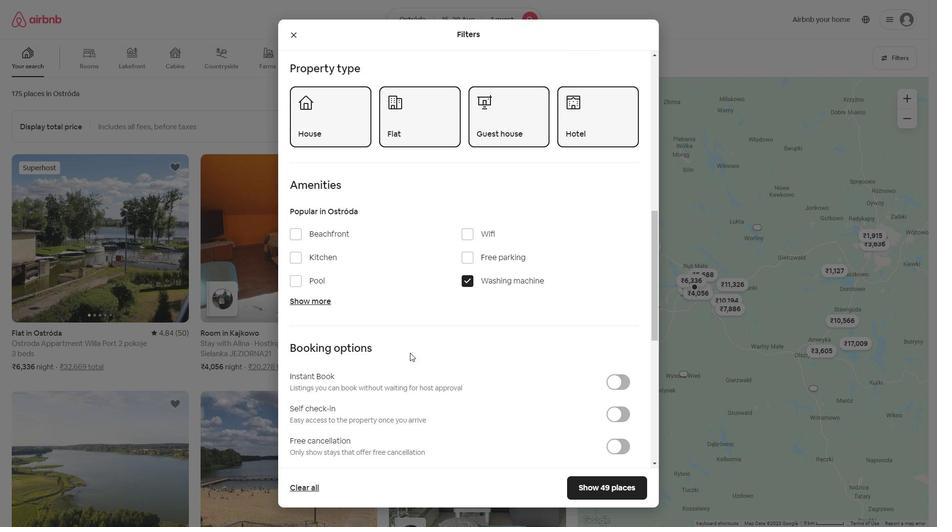 
Action: Mouse moved to (621, 315)
Screenshot: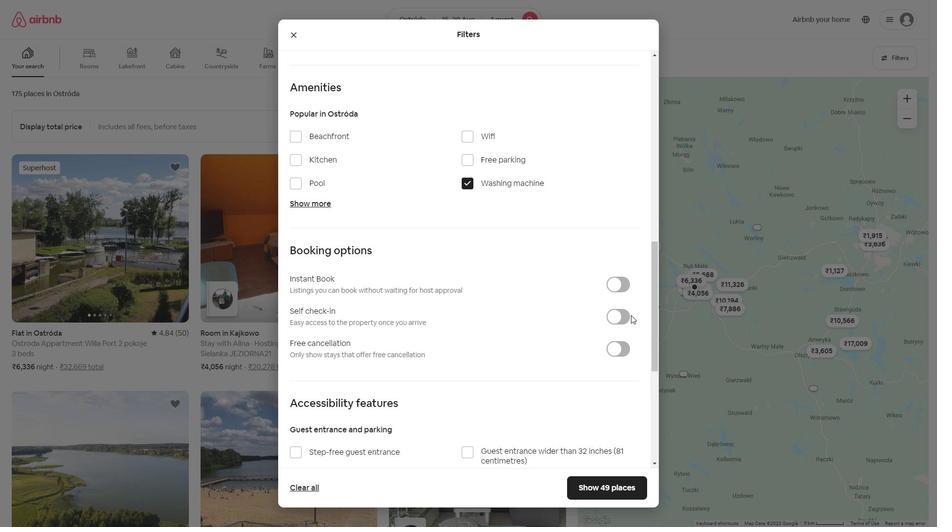 
Action: Mouse pressed left at (621, 315)
Screenshot: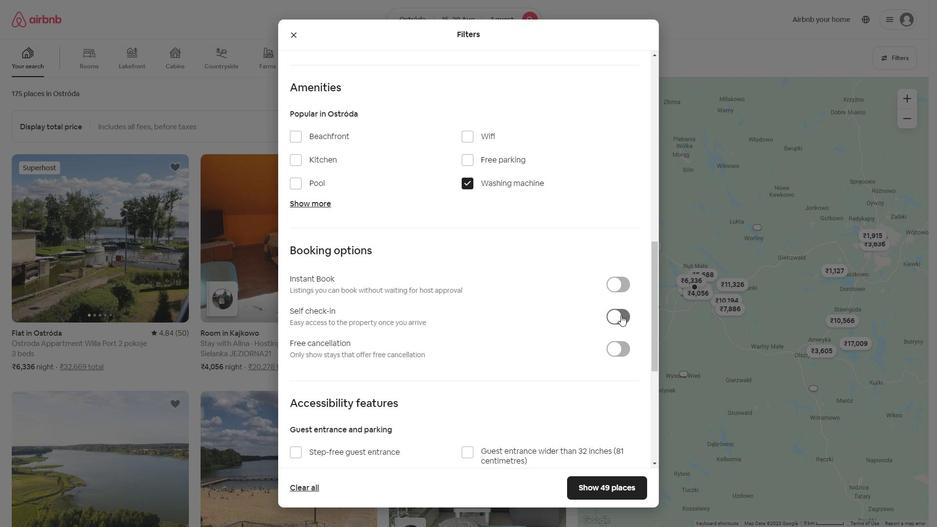 
Action: Mouse moved to (463, 251)
Screenshot: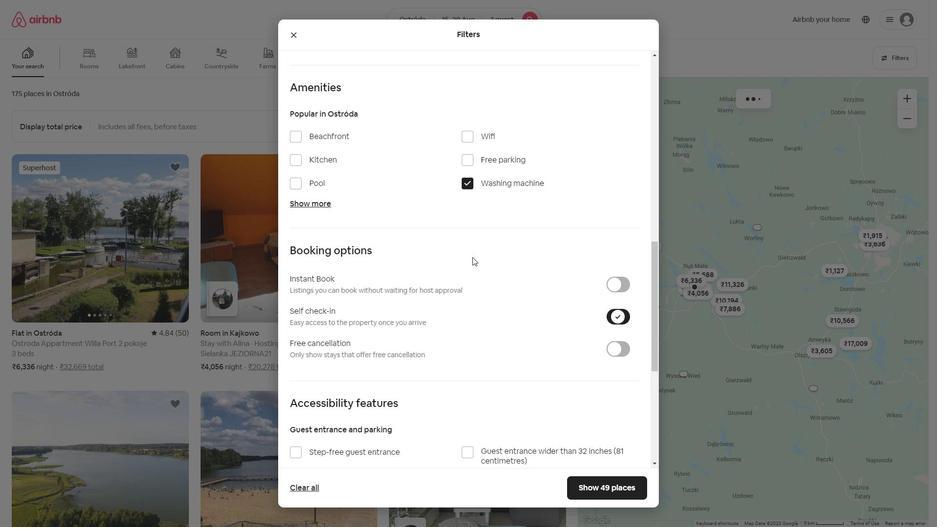 
Action: Mouse scrolled (463, 251) with delta (0, 0)
Screenshot: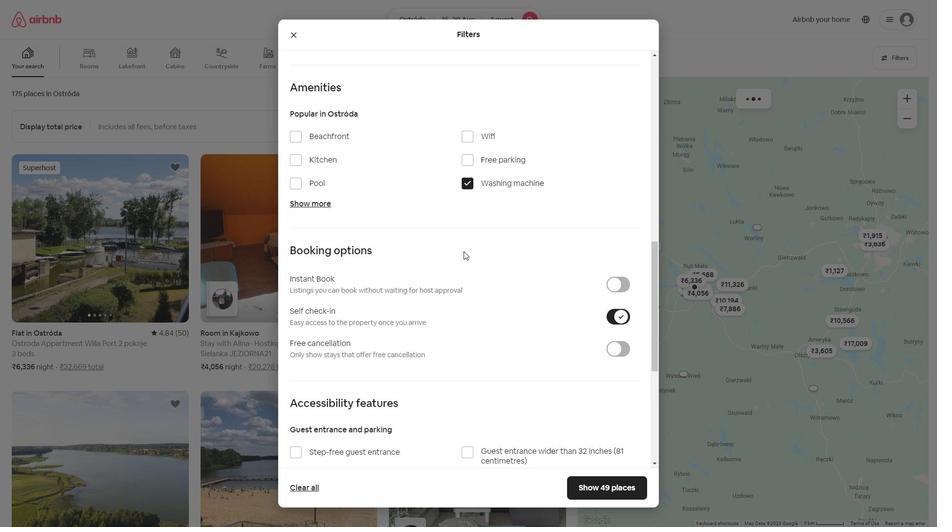 
Action: Mouse scrolled (463, 251) with delta (0, 0)
Screenshot: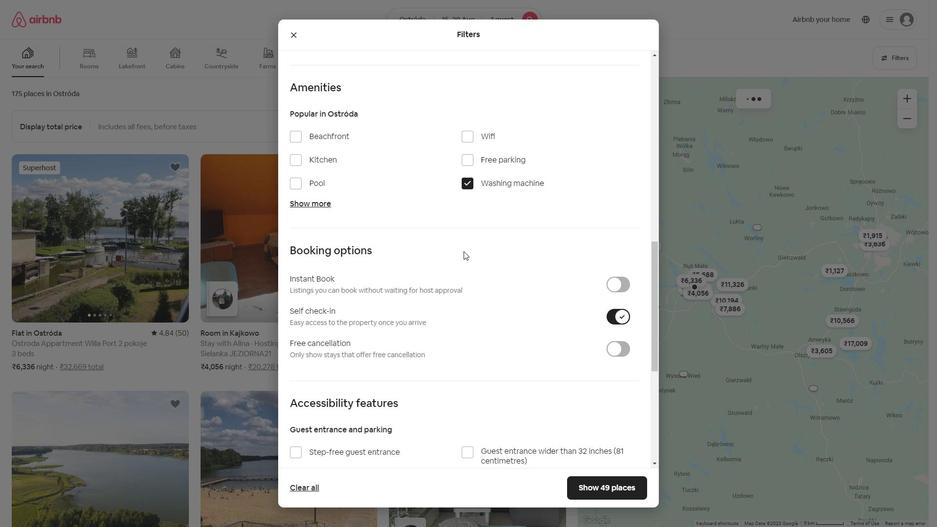 
Action: Mouse scrolled (463, 251) with delta (0, 0)
Screenshot: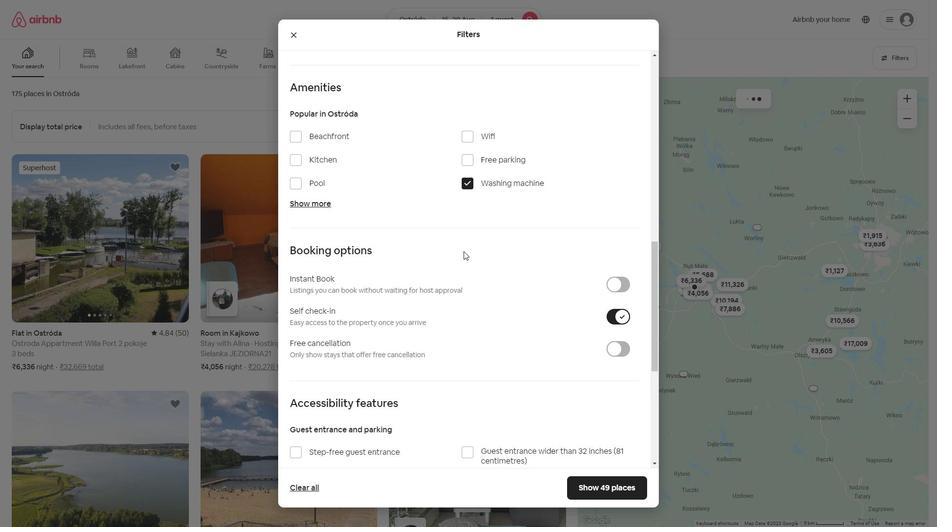 
Action: Mouse scrolled (463, 251) with delta (0, 0)
Screenshot: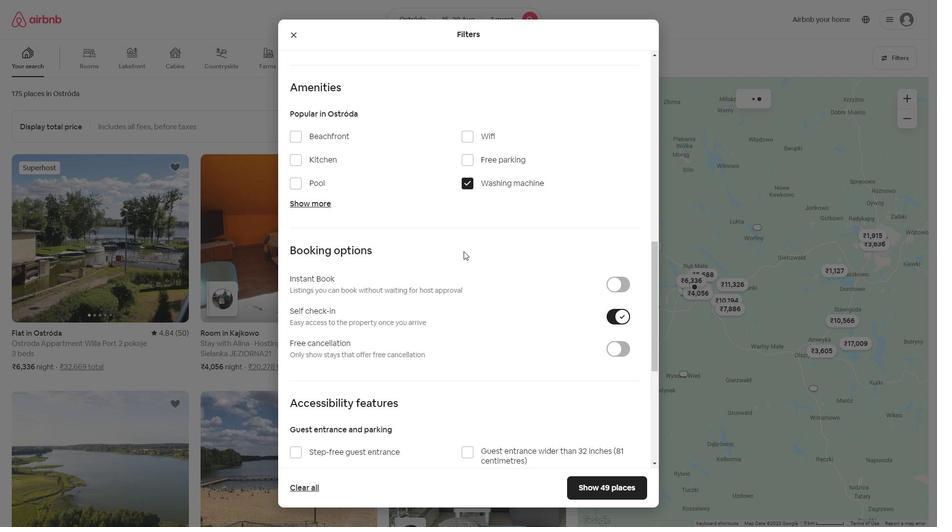 
Action: Mouse scrolled (463, 251) with delta (0, 0)
Screenshot: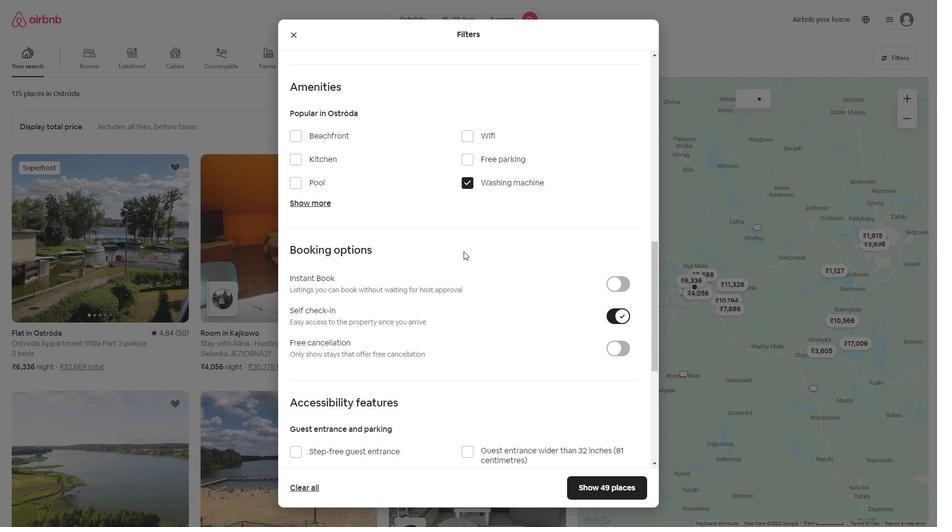 
Action: Mouse moved to (464, 251)
Screenshot: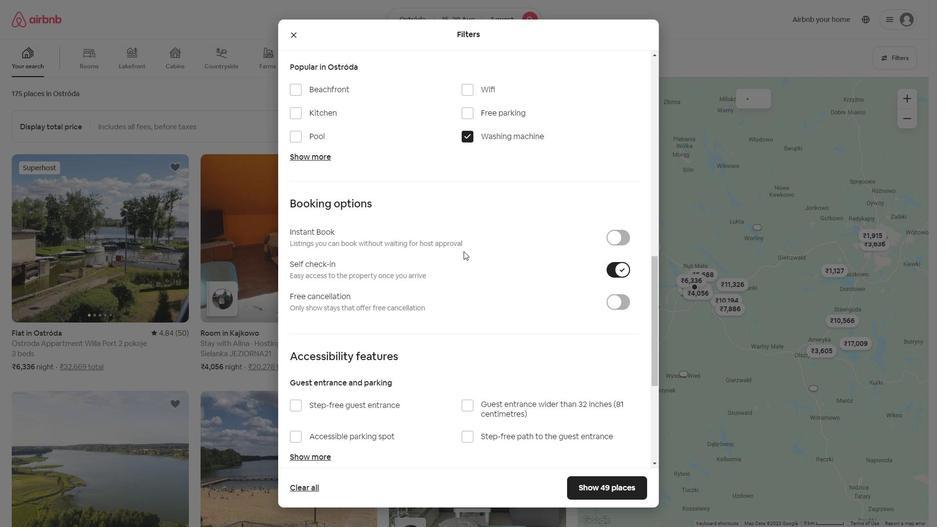 
Action: Mouse scrolled (463, 251) with delta (0, 0)
Screenshot: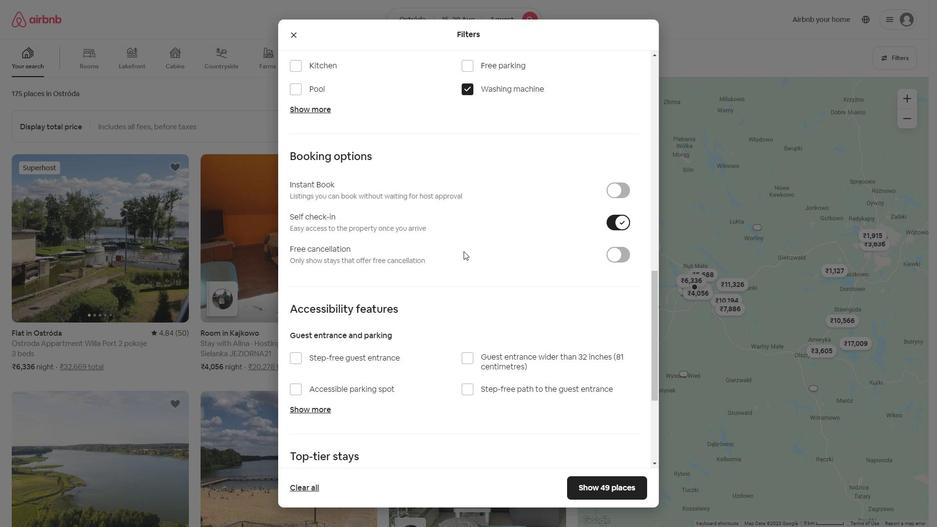 
Action: Mouse moved to (496, 277)
Screenshot: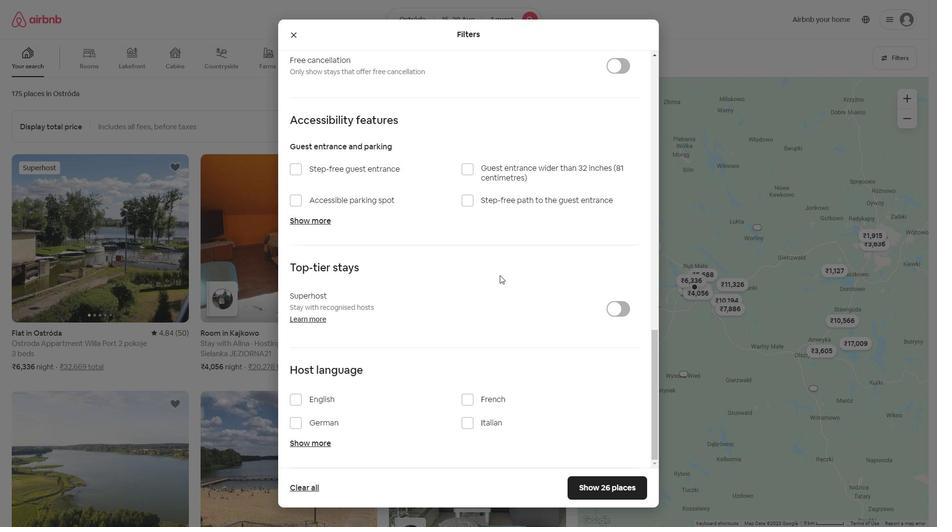 
Action: Mouse scrolled (497, 275) with delta (0, 0)
Screenshot: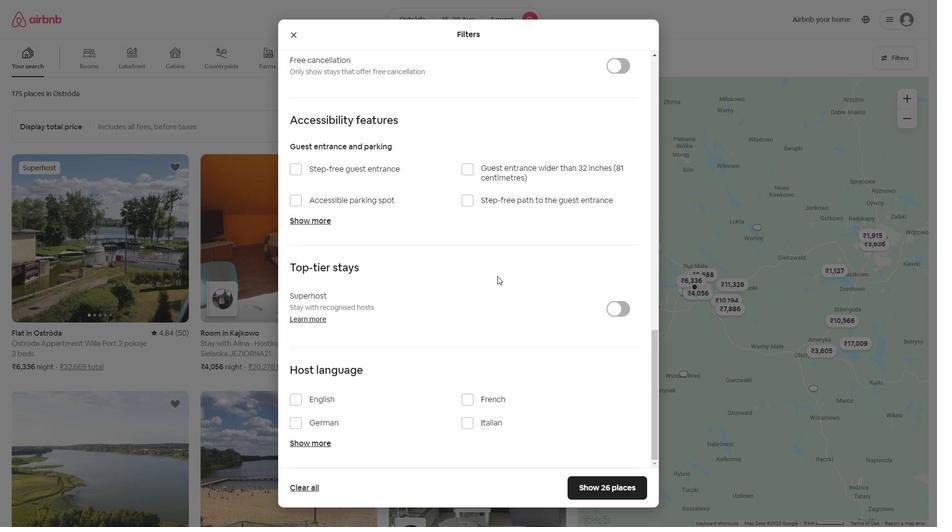 
Action: Mouse moved to (495, 277)
Screenshot: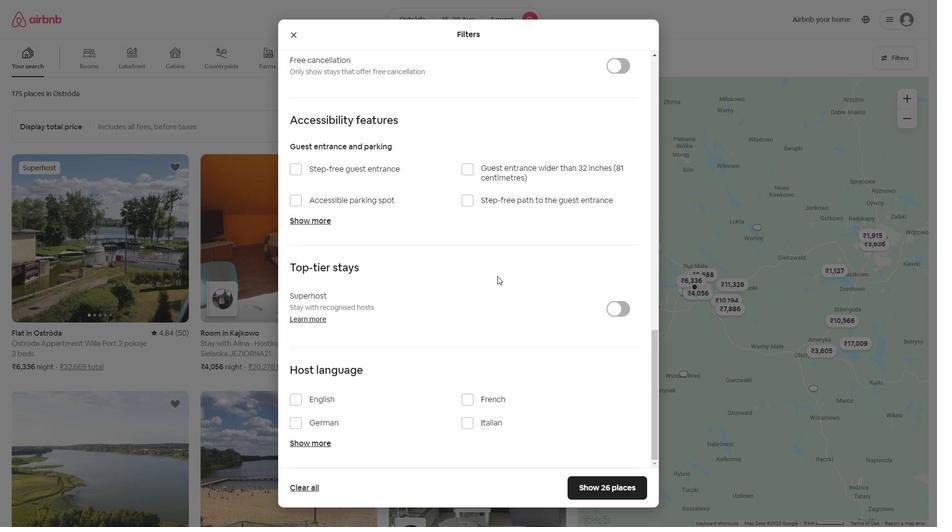 
Action: Mouse scrolled (496, 276) with delta (0, 0)
Screenshot: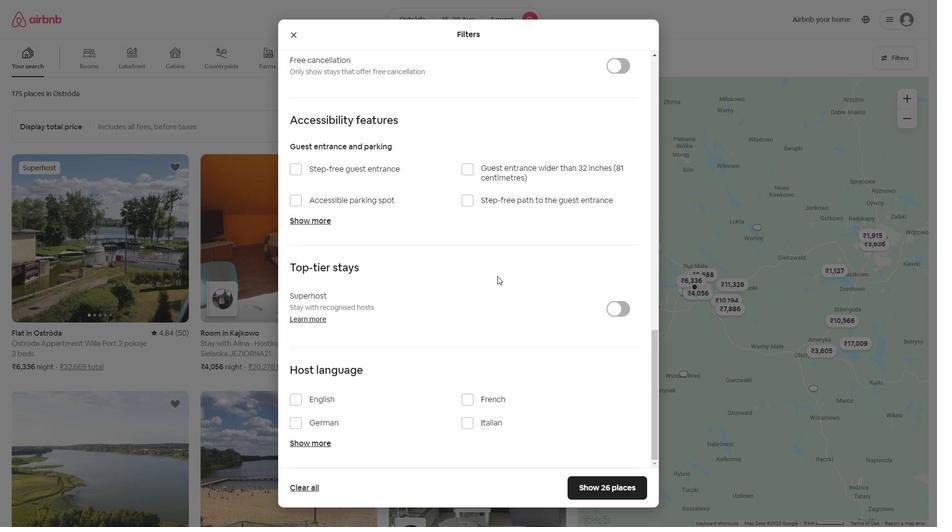 
Action: Mouse moved to (492, 277)
Screenshot: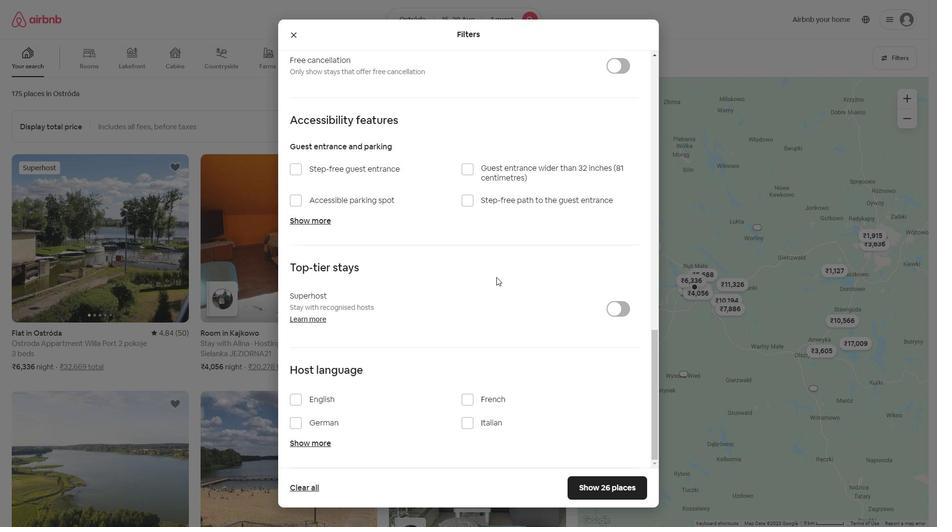 
Action: Mouse scrolled (495, 276) with delta (0, 0)
Screenshot: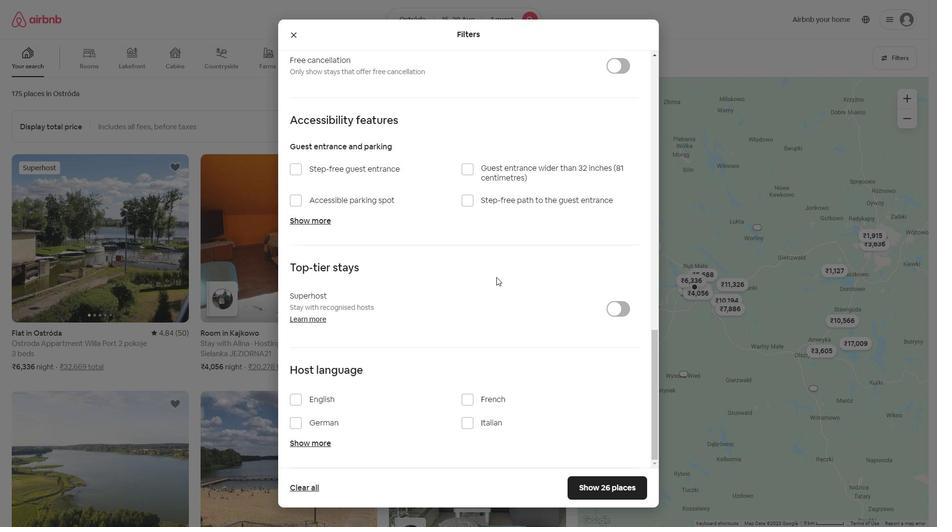 
Action: Mouse moved to (436, 281)
Screenshot: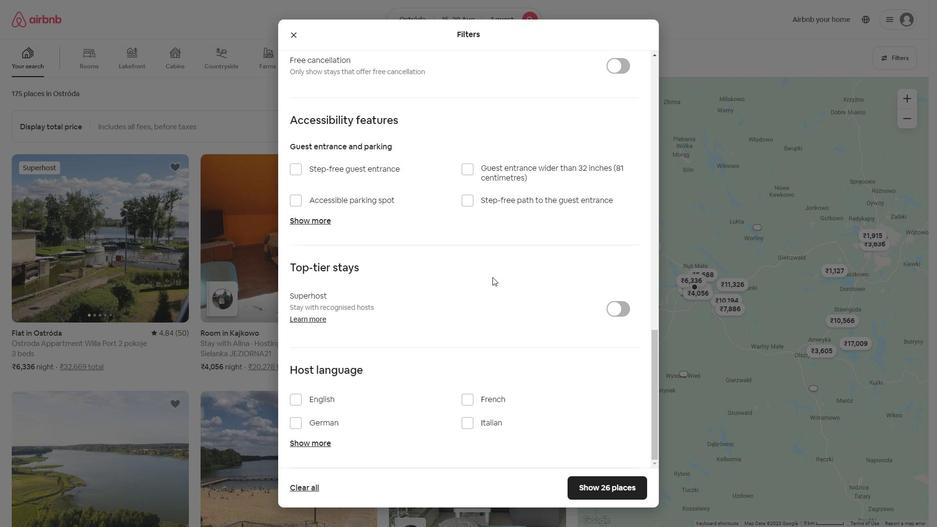 
Action: Mouse scrolled (492, 276) with delta (0, 0)
Screenshot: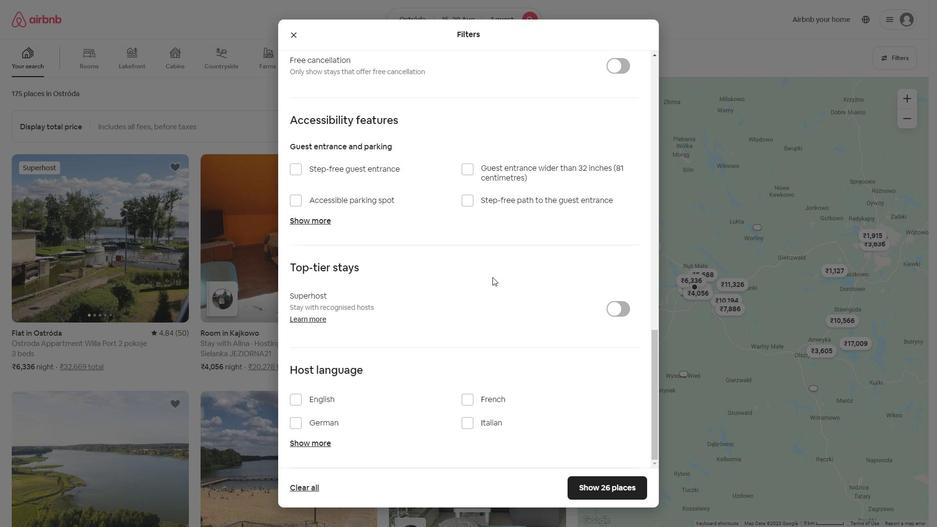 
Action: Mouse moved to (298, 394)
Screenshot: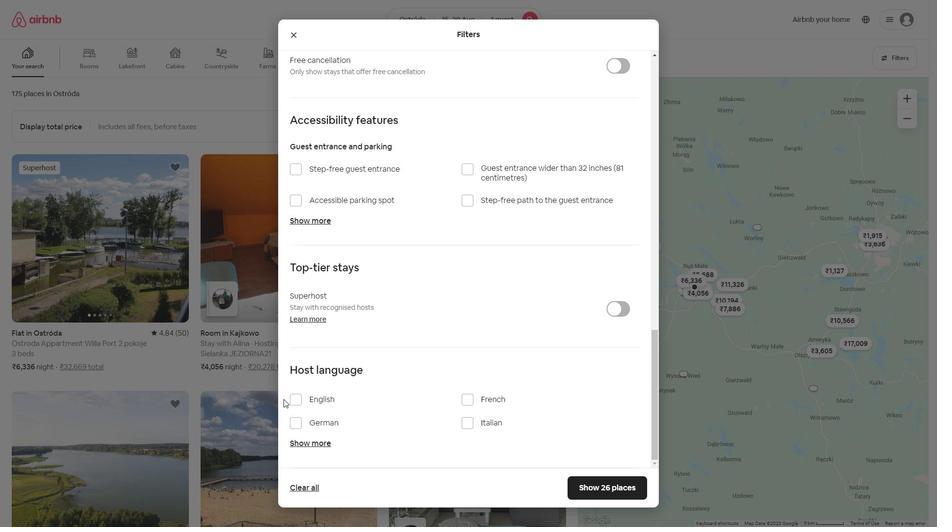 
Action: Mouse pressed left at (298, 394)
Screenshot: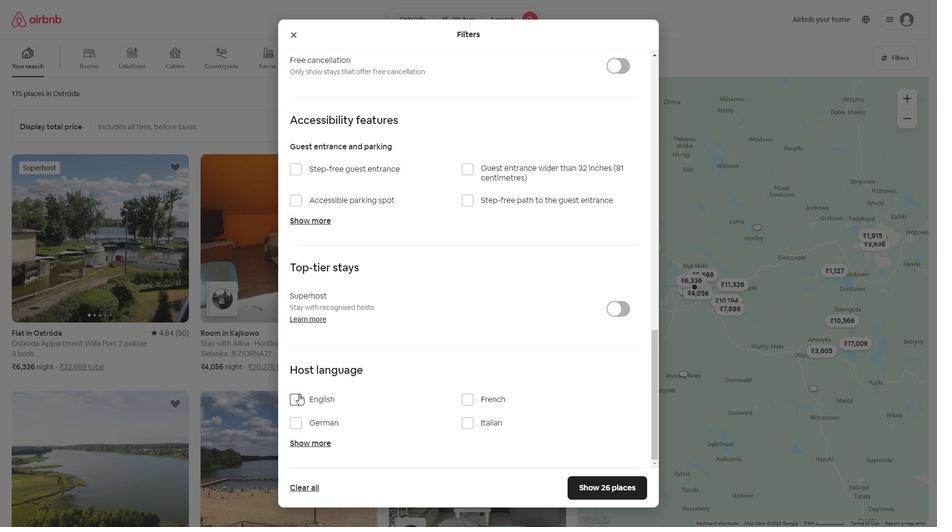 
Action: Mouse moved to (591, 480)
Screenshot: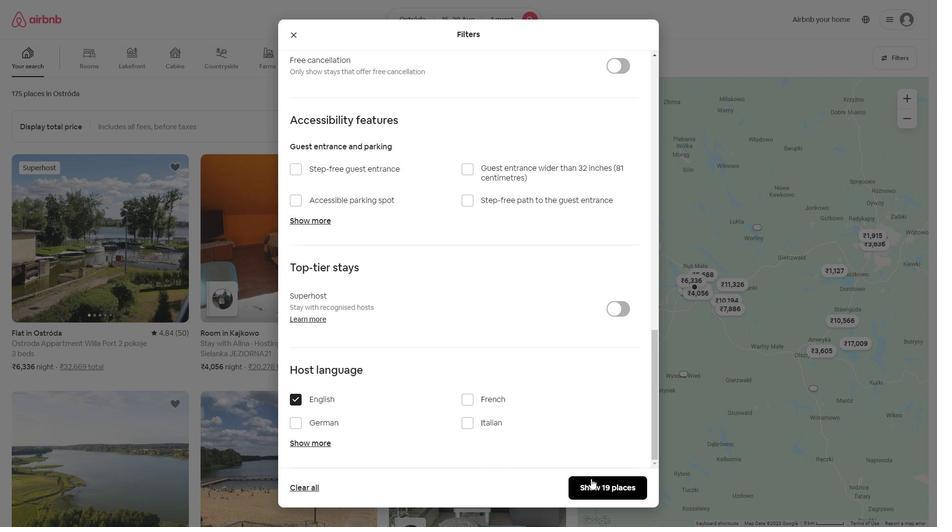 
Action: Mouse pressed left at (591, 480)
Screenshot: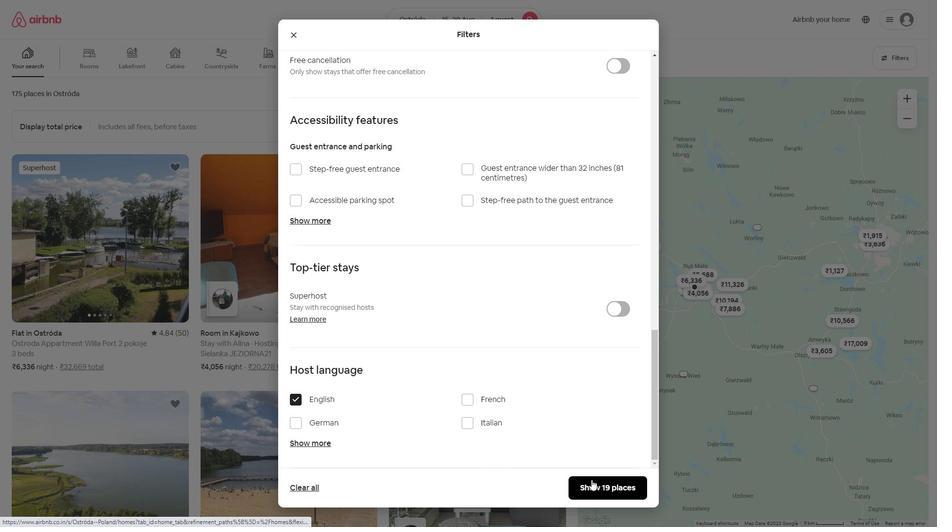 
Action: Mouse moved to (508, 454)
Screenshot: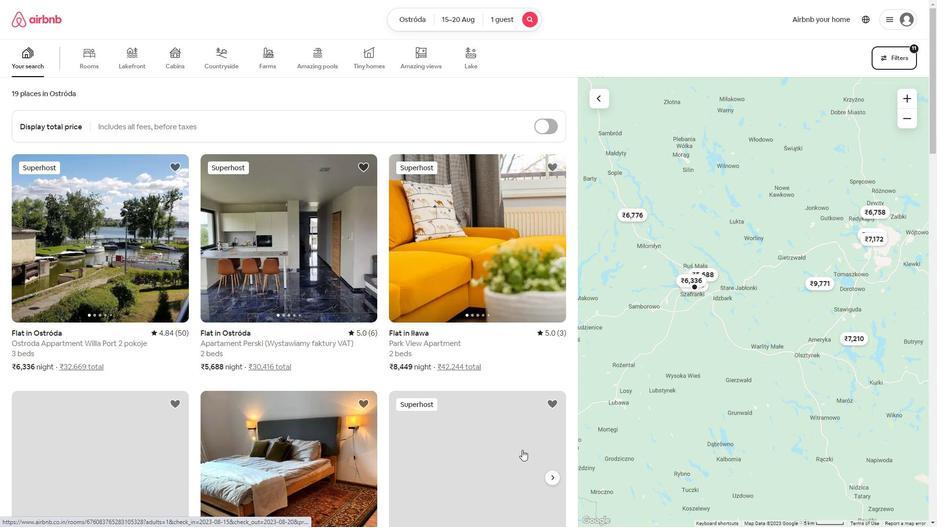 
